 Task: Arrange a 45-minute appointment for discussing pricing plans.
Action: Mouse pressed left at (70, 142)
Screenshot: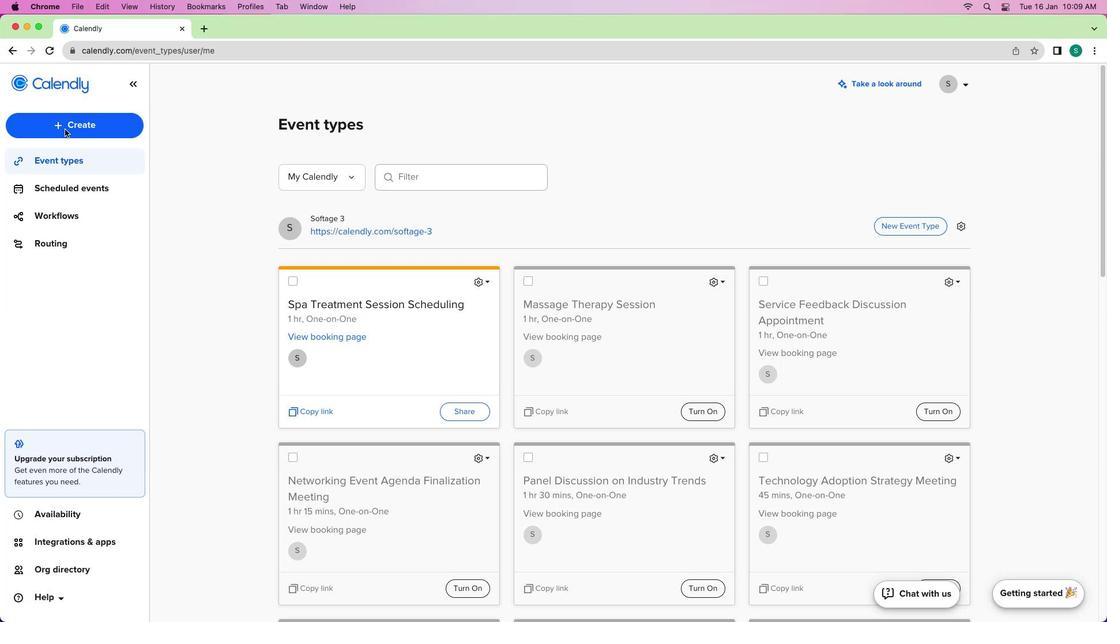 
Action: Mouse moved to (68, 142)
Screenshot: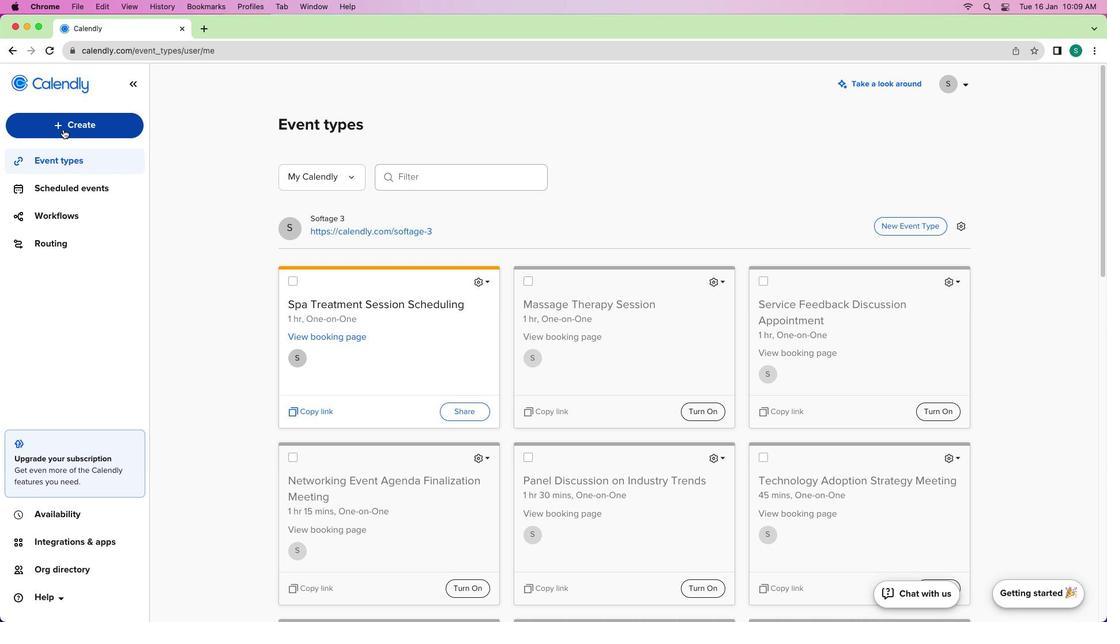 
Action: Mouse pressed left at (68, 142)
Screenshot: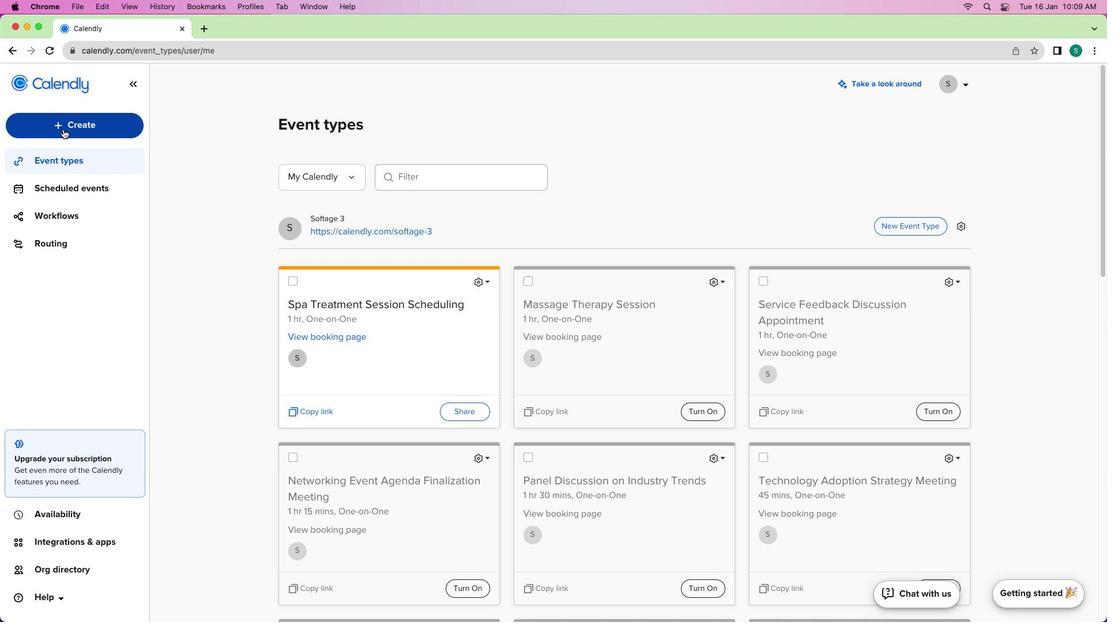 
Action: Mouse moved to (85, 175)
Screenshot: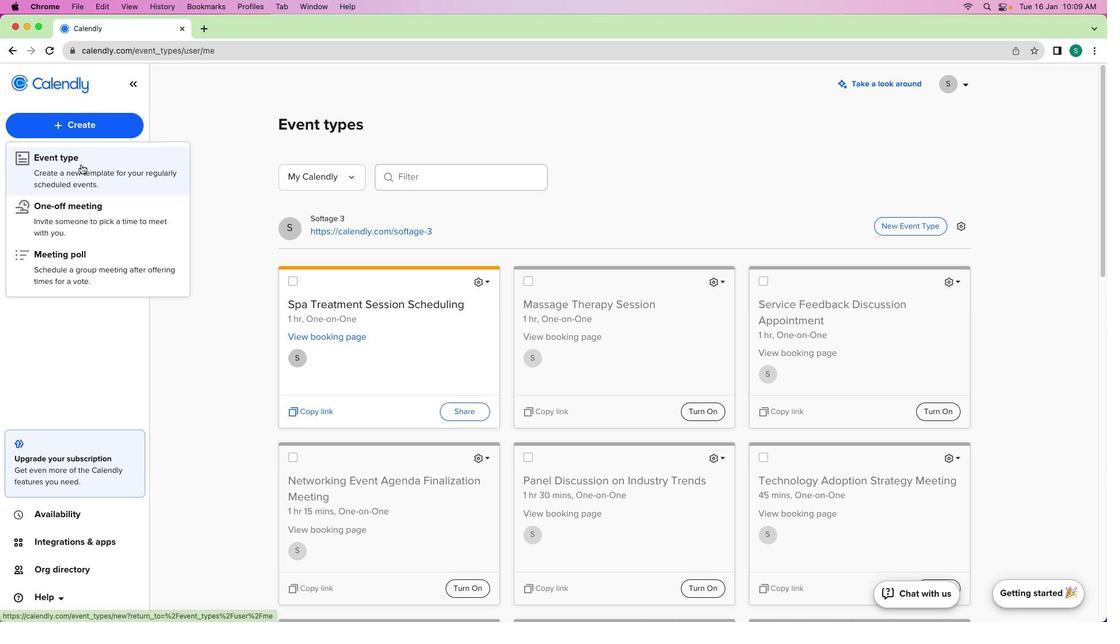 
Action: Mouse pressed left at (85, 175)
Screenshot: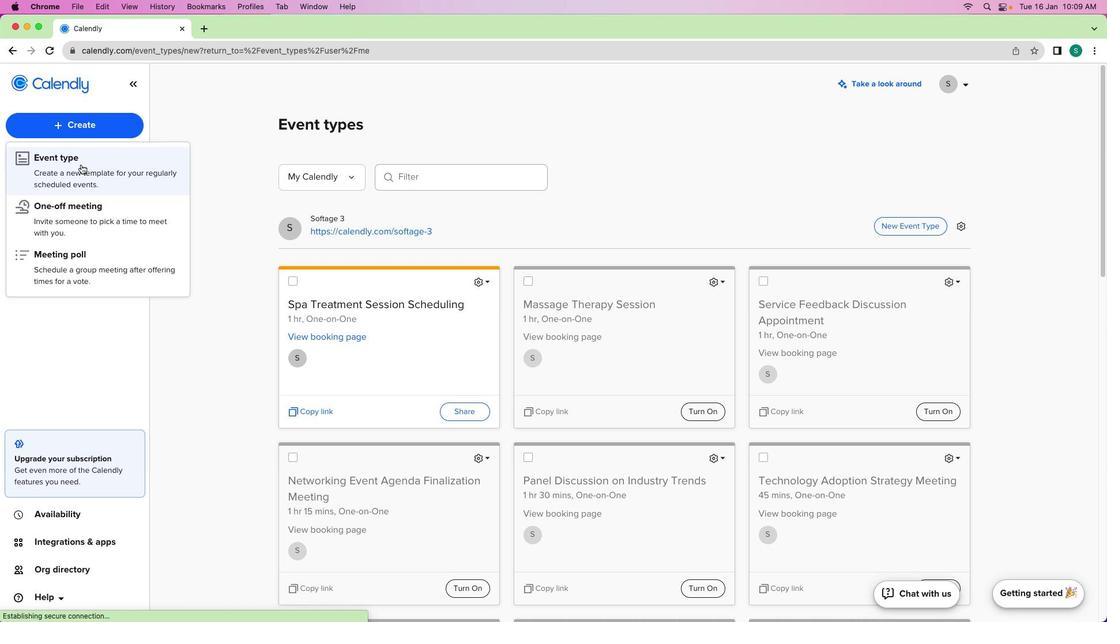 
Action: Mouse moved to (376, 243)
Screenshot: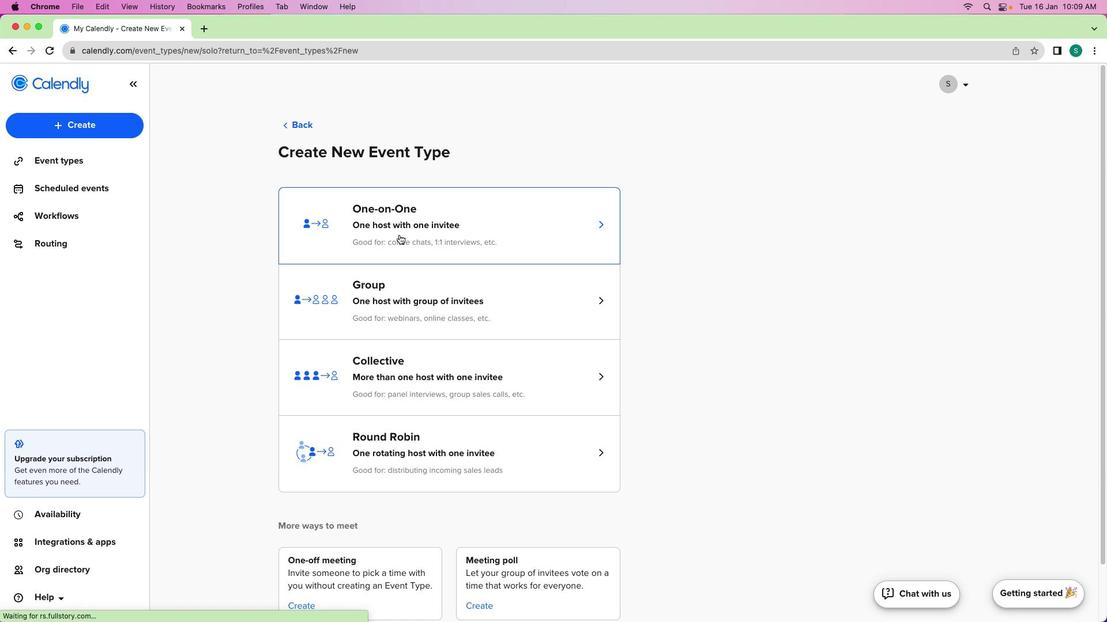 
Action: Mouse pressed left at (376, 243)
Screenshot: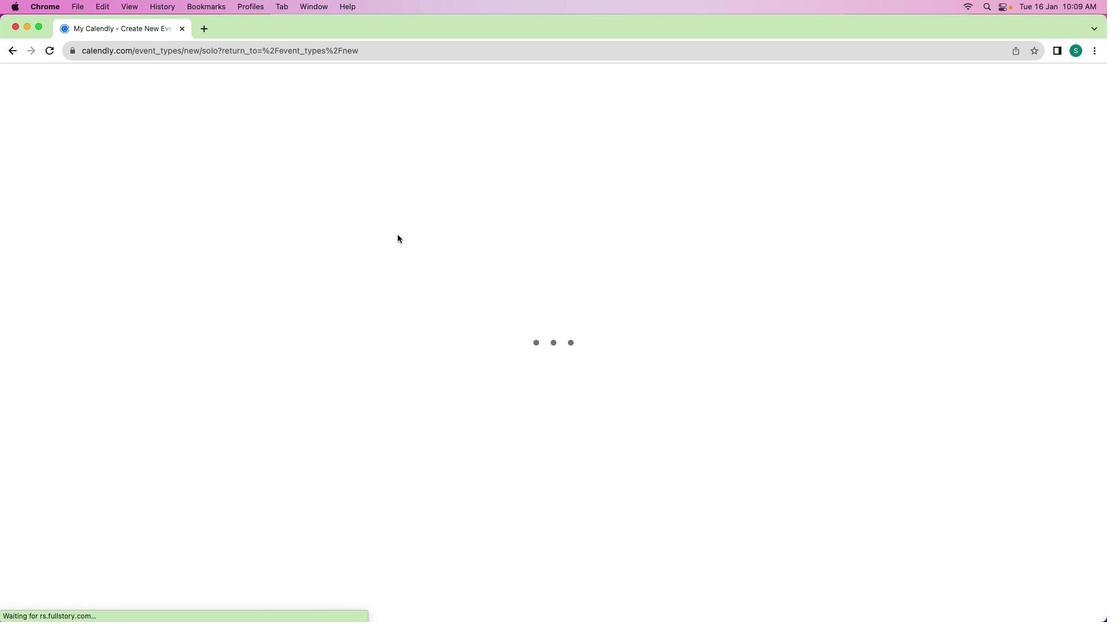 
Action: Mouse moved to (128, 187)
Screenshot: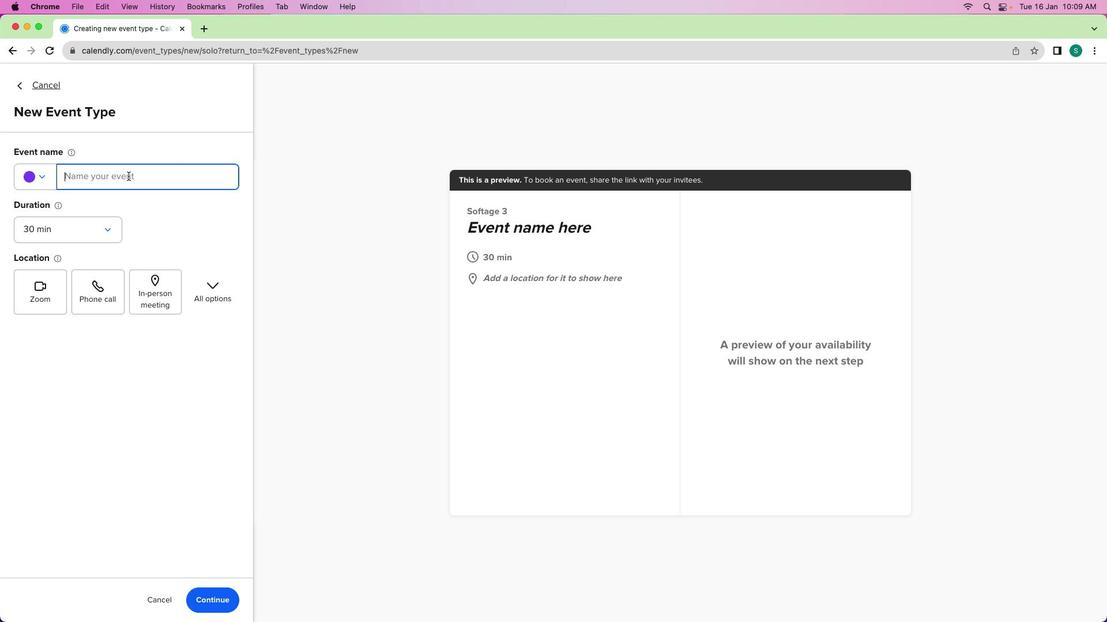 
Action: Mouse pressed left at (128, 187)
Screenshot: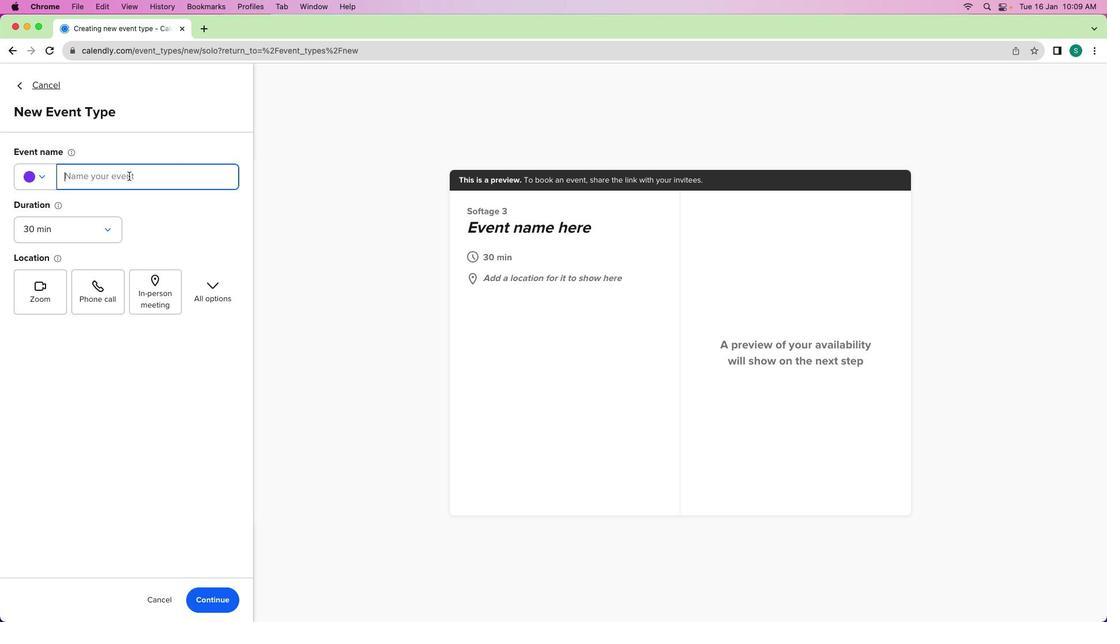 
Action: Mouse moved to (128, 186)
Screenshot: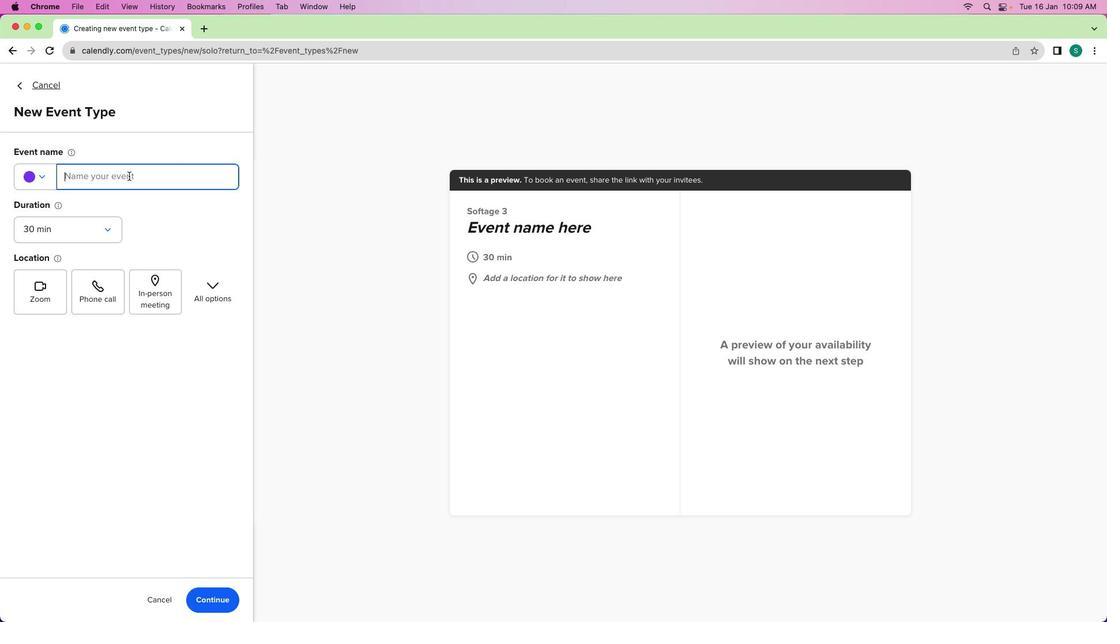 
Action: Key pressed Key.shift'P''r''i''c''i''n''g'Key.spaceKey.shift'P''l''a''n''s'Key.spaceKey.shift'D''i''s''v'Key.backspace'c''u''s''s''i''o''n'Key.spaceKey.shift'A''p''p''o''i''n''t''m''e''n''t'Key.spaceKey.shift'S''c''h''e''d''u''l''i''n''g'
Screenshot: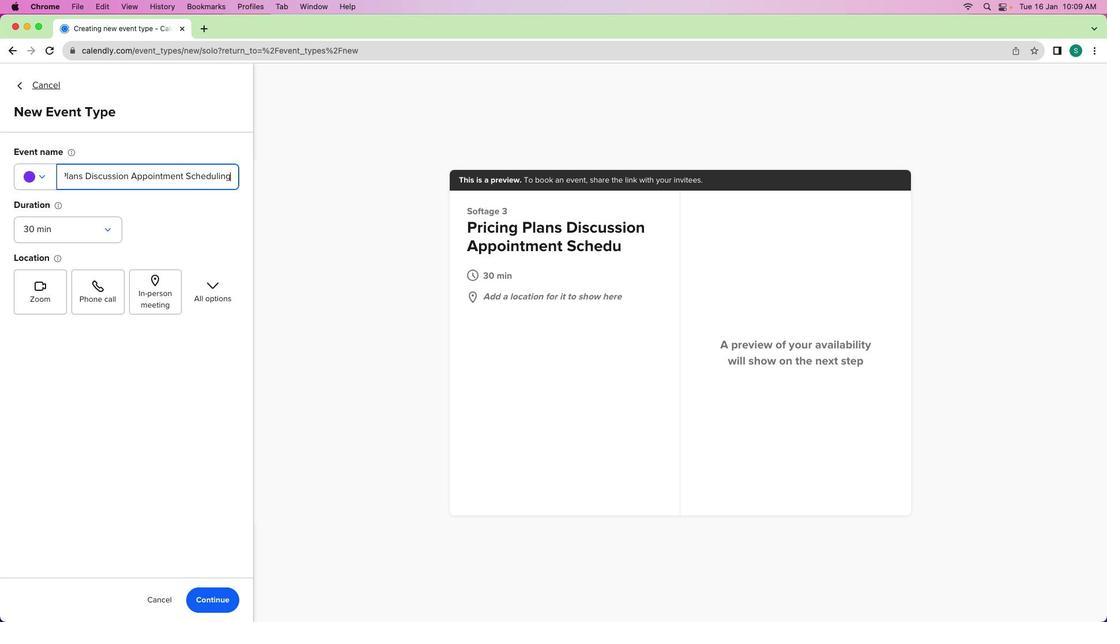 
Action: Mouse moved to (49, 189)
Screenshot: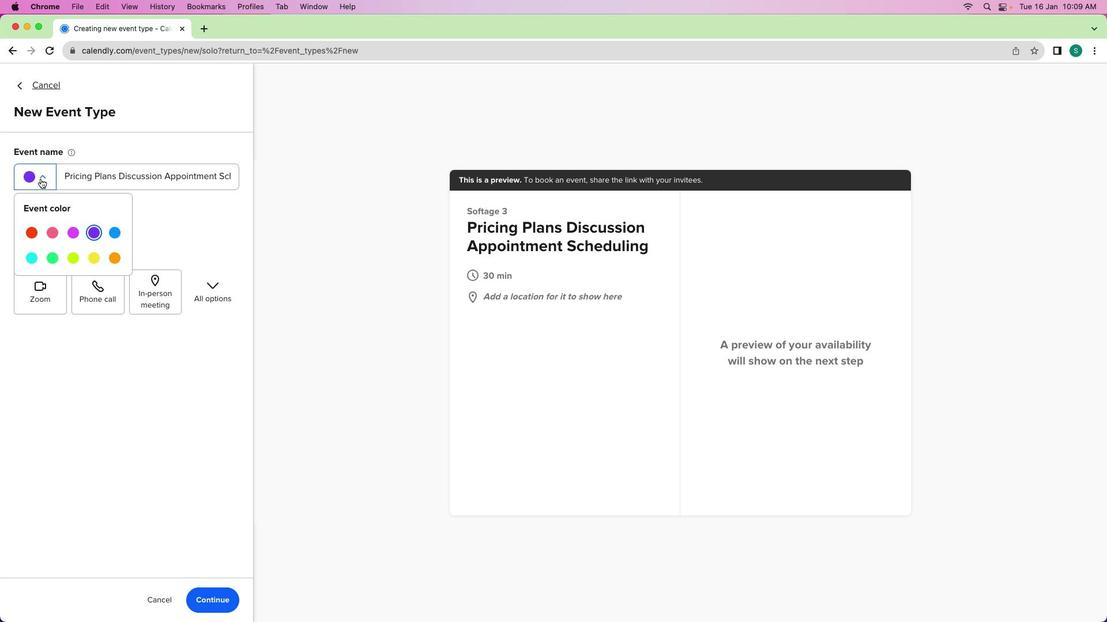 
Action: Mouse pressed left at (49, 189)
Screenshot: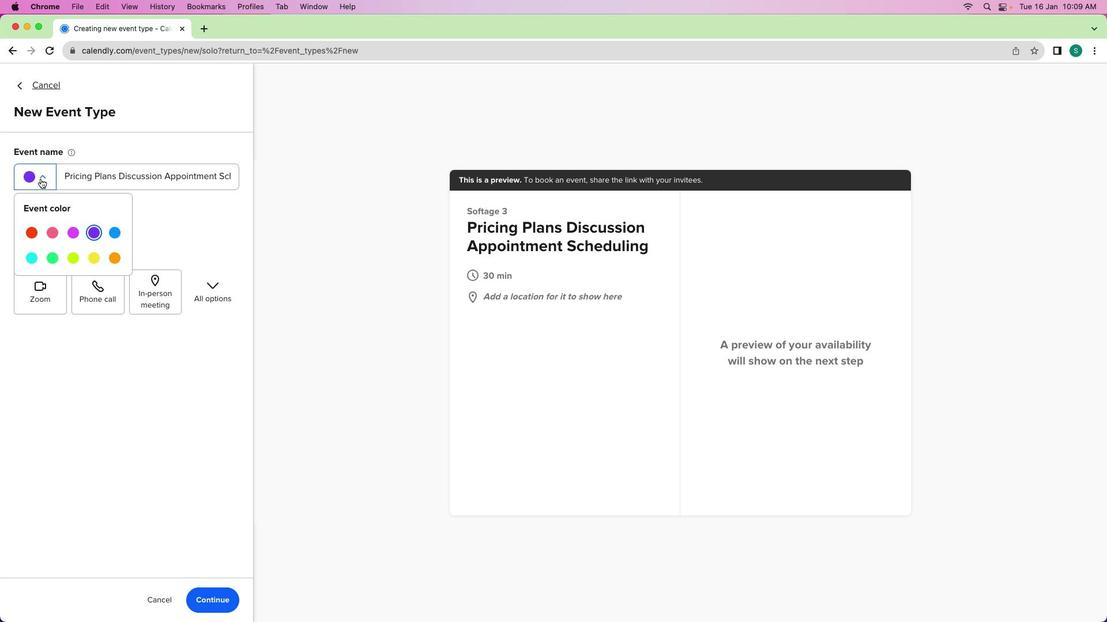 
Action: Mouse moved to (119, 269)
Screenshot: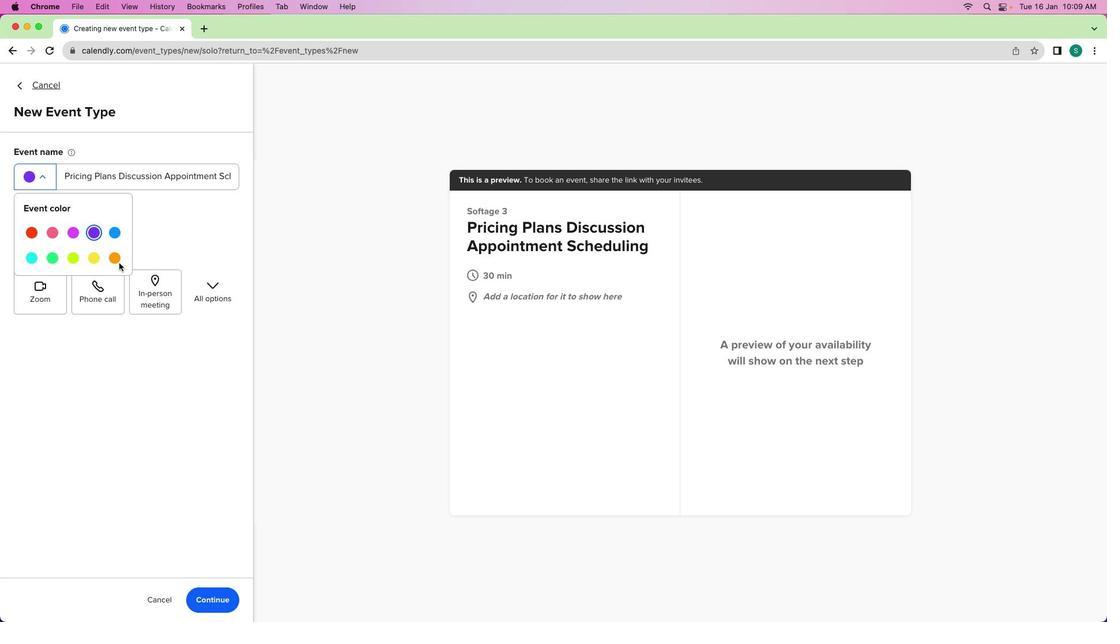
Action: Mouse pressed left at (119, 269)
Screenshot: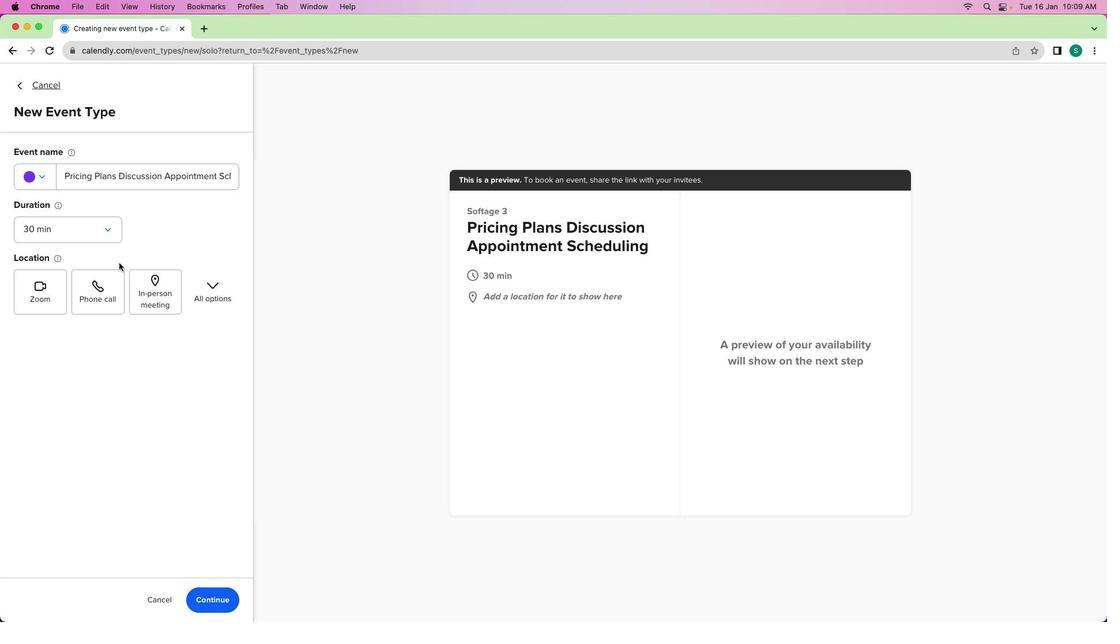 
Action: Mouse moved to (55, 192)
Screenshot: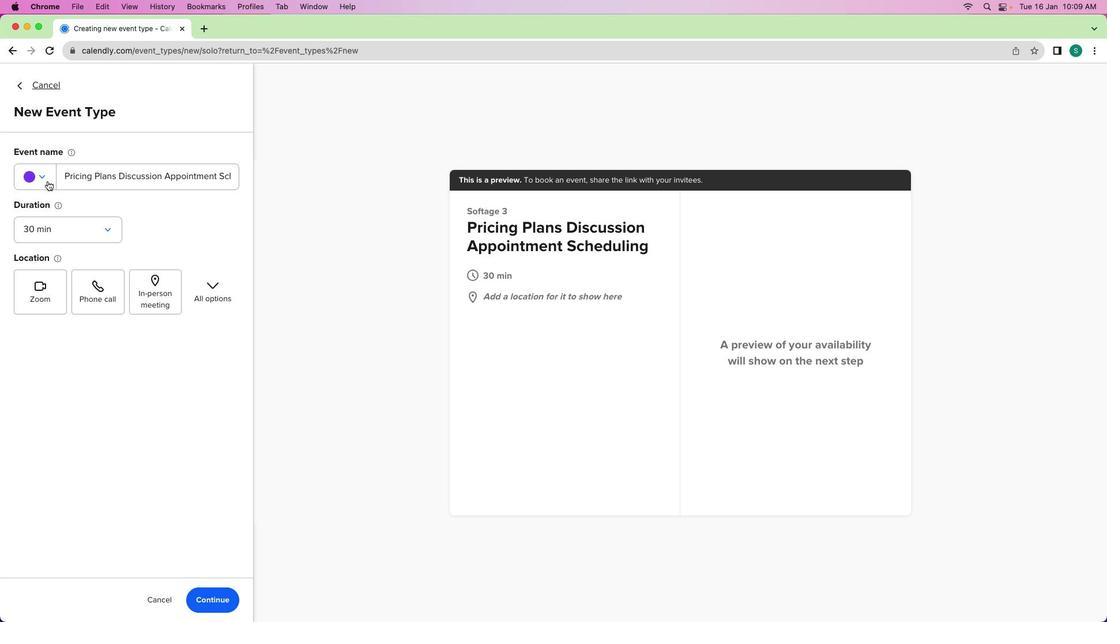
Action: Mouse pressed left at (55, 192)
Screenshot: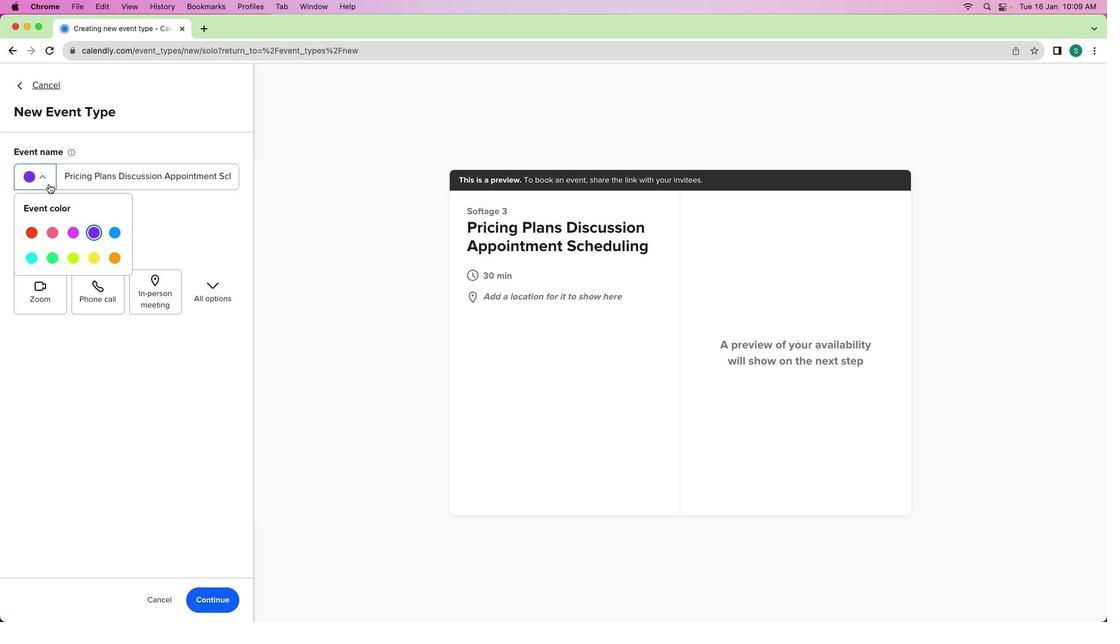 
Action: Mouse moved to (115, 265)
Screenshot: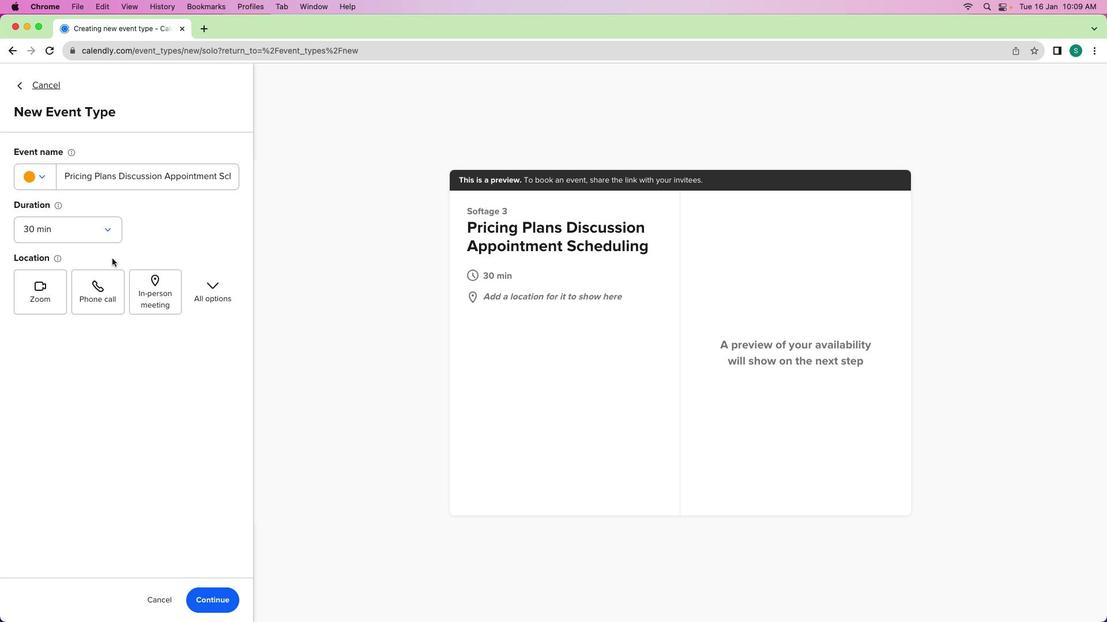 
Action: Mouse pressed left at (115, 265)
Screenshot: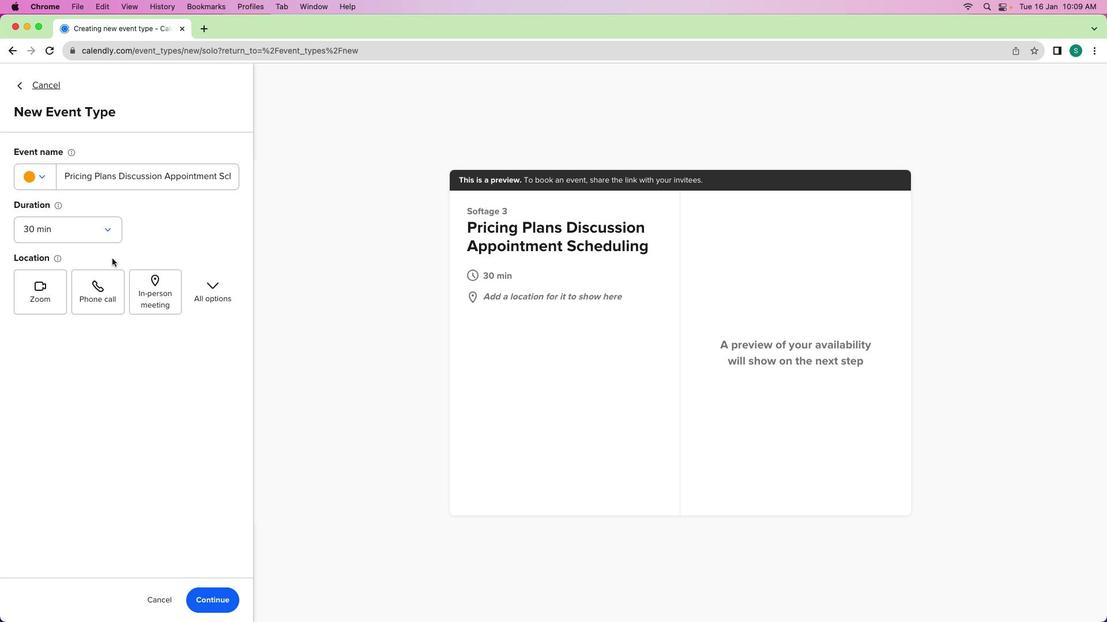 
Action: Mouse moved to (69, 237)
Screenshot: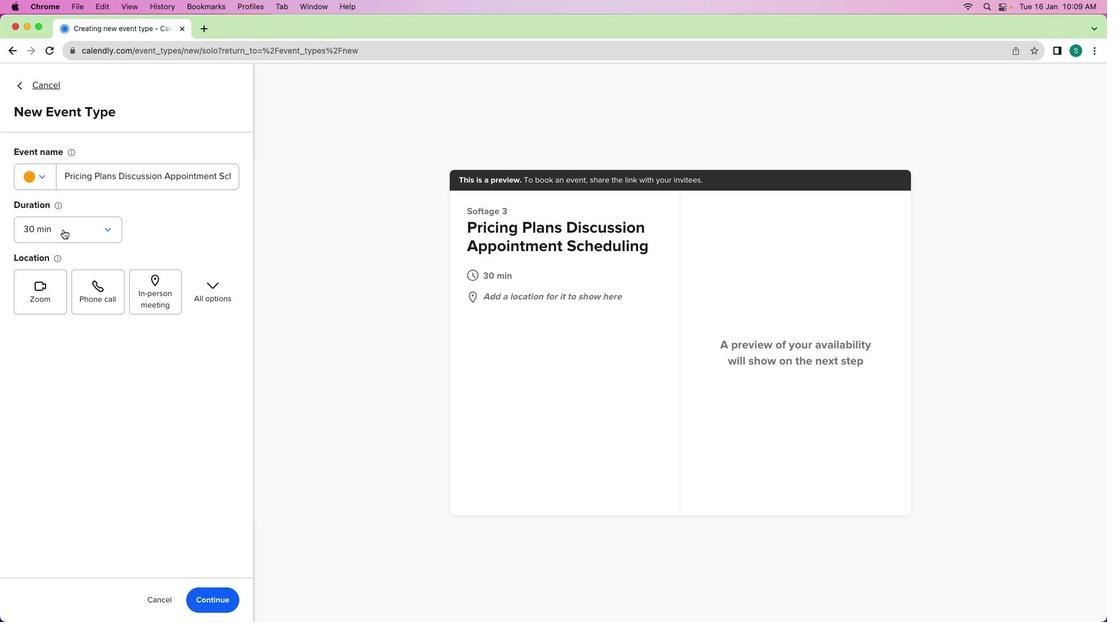 
Action: Mouse pressed left at (69, 237)
Screenshot: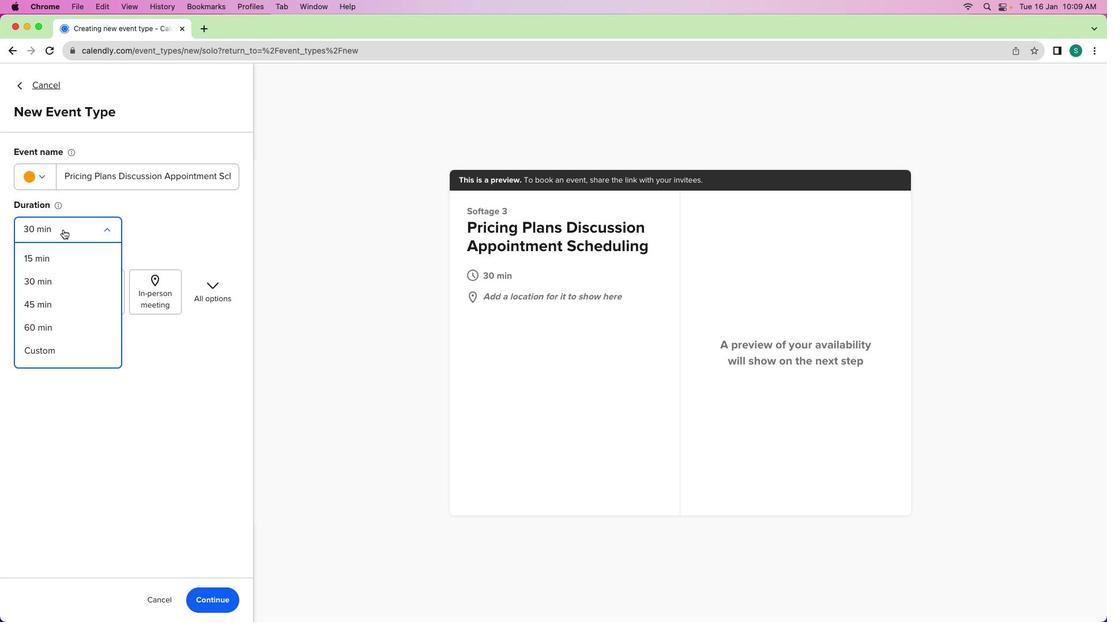 
Action: Mouse moved to (55, 310)
Screenshot: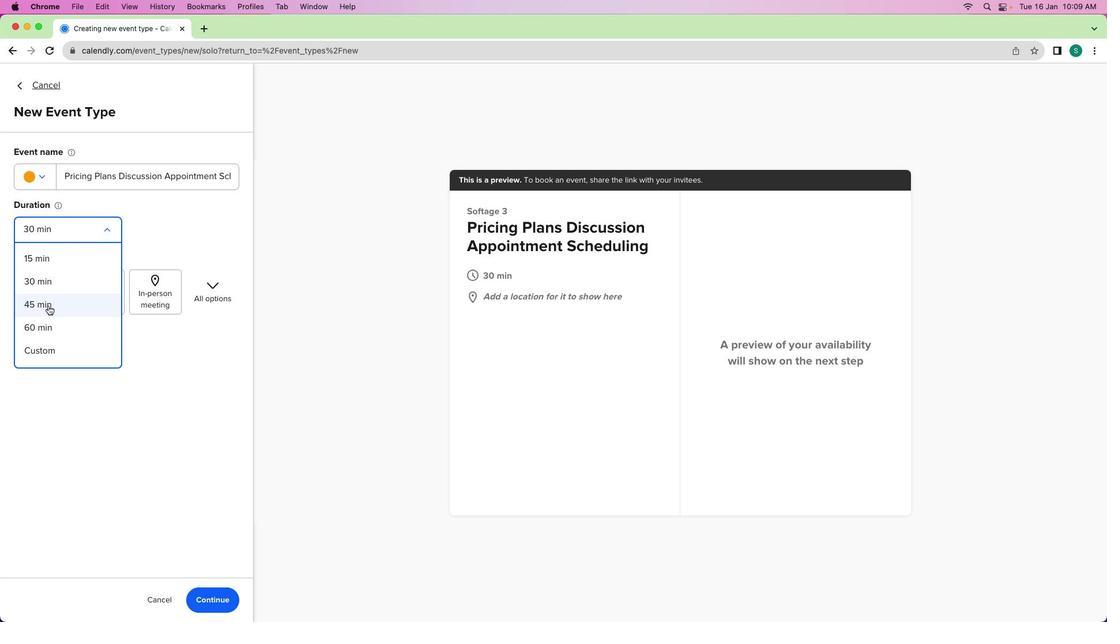 
Action: Mouse pressed left at (55, 310)
Screenshot: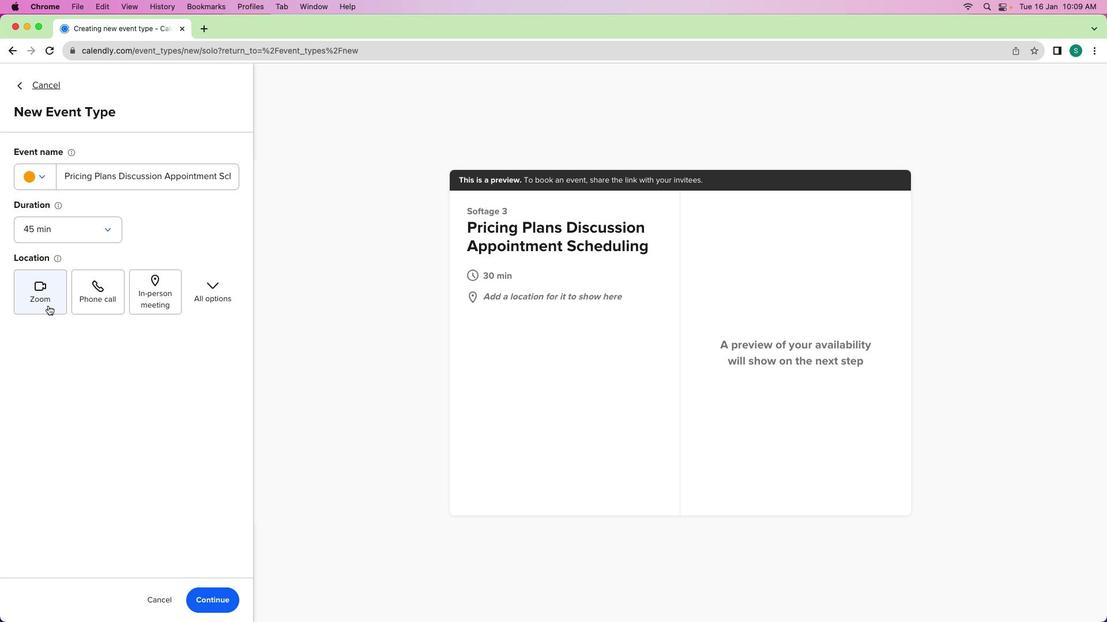 
Action: Mouse moved to (49, 291)
Screenshot: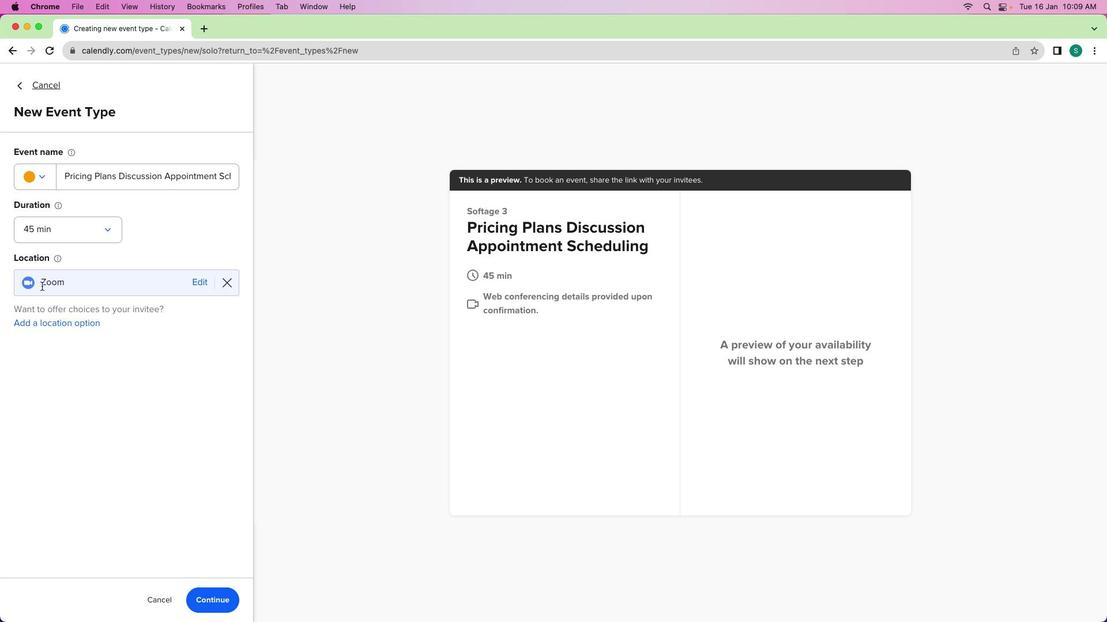 
Action: Mouse pressed left at (49, 291)
Screenshot: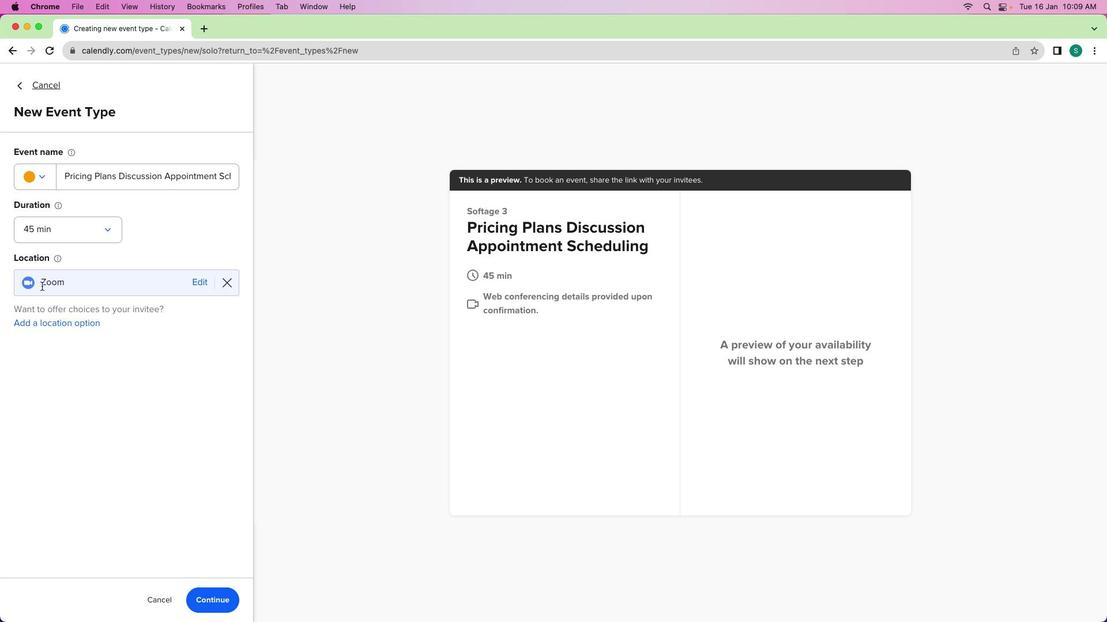
Action: Mouse moved to (205, 591)
Screenshot: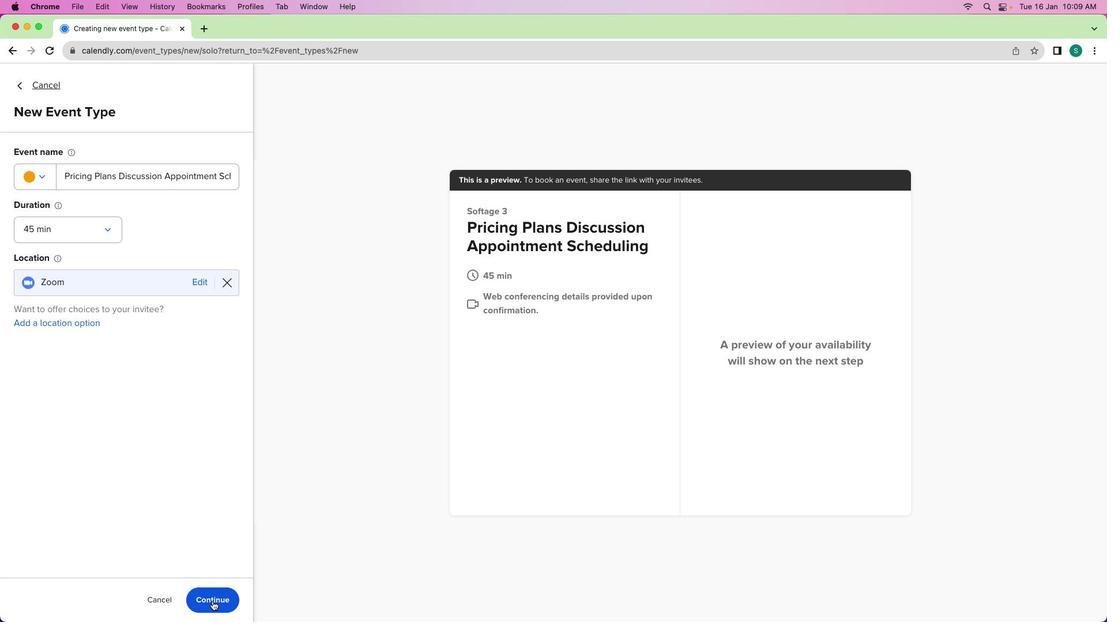 
Action: Mouse pressed left at (205, 591)
Screenshot: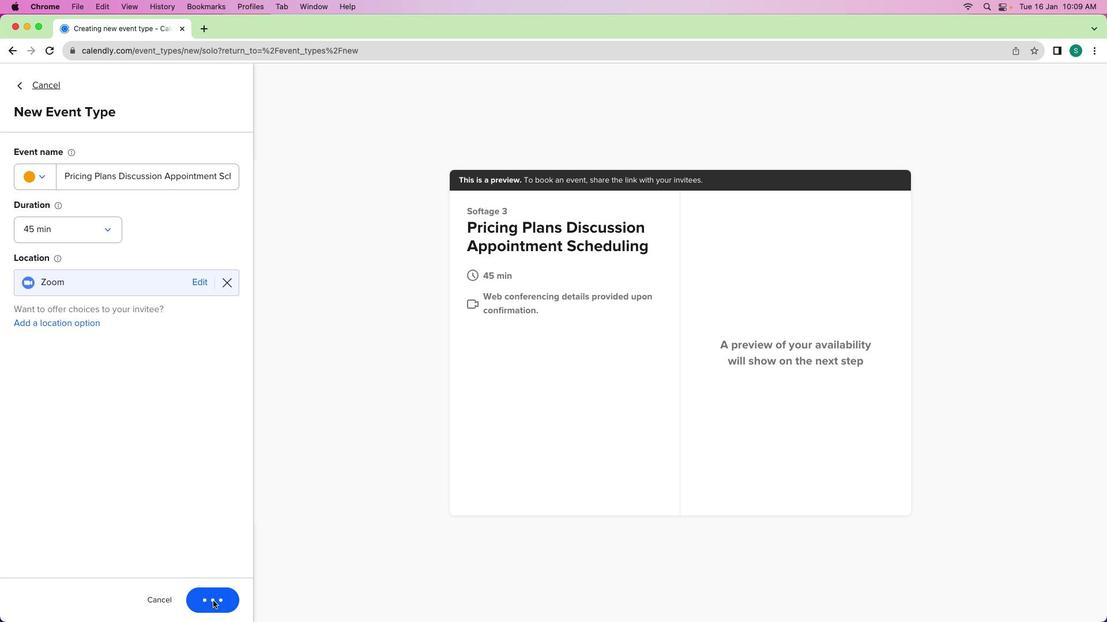 
Action: Mouse moved to (216, 214)
Screenshot: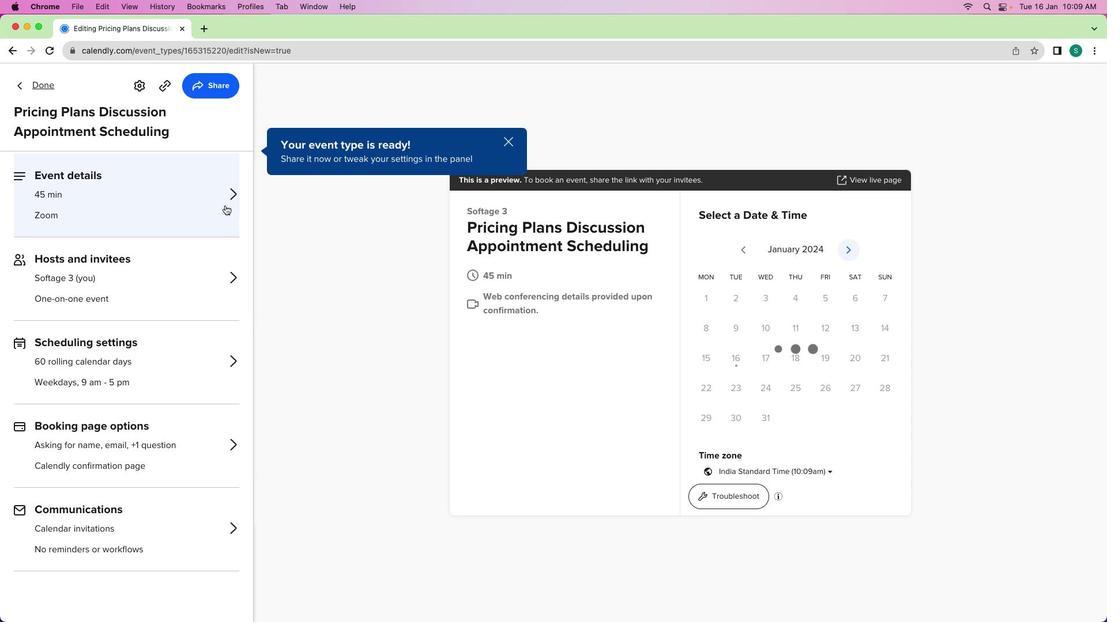 
Action: Mouse pressed left at (216, 214)
Screenshot: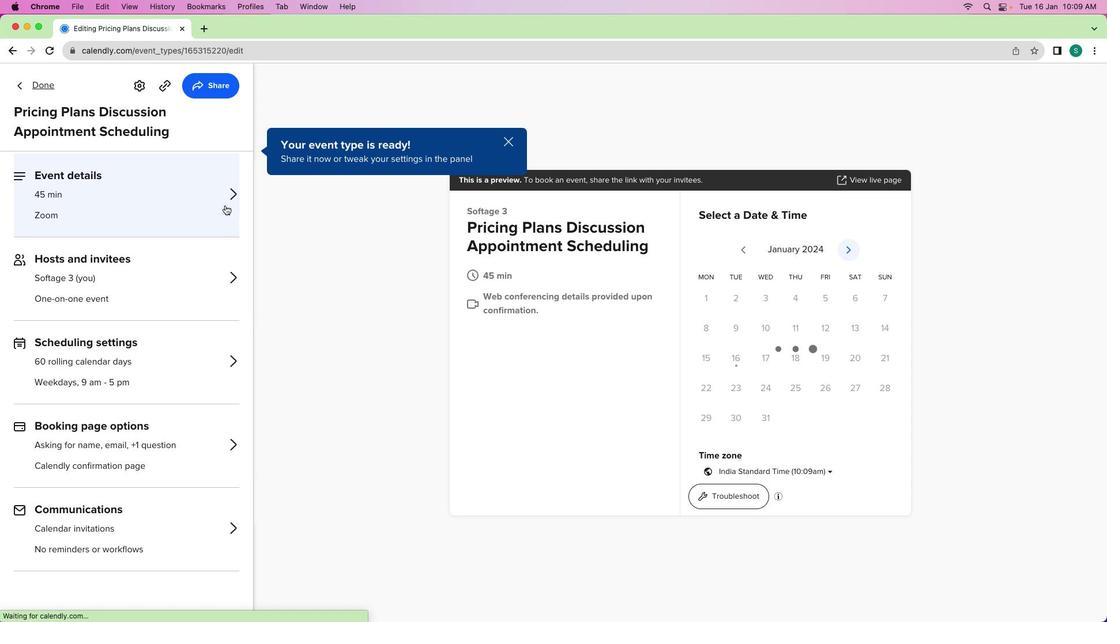 
Action: Mouse moved to (148, 407)
Screenshot: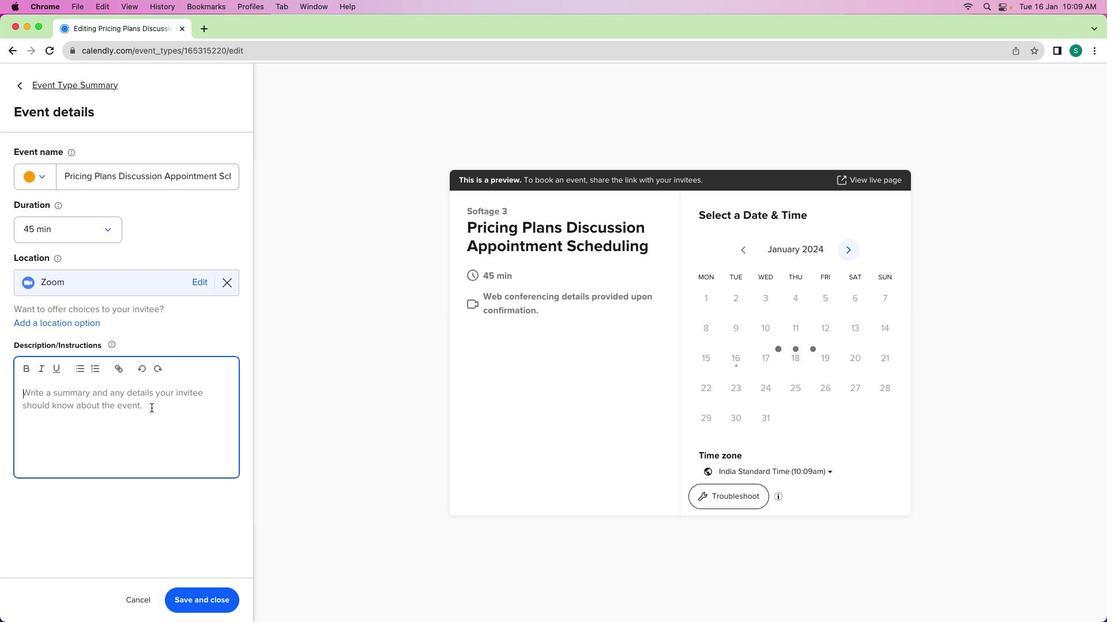 
Action: Mouse pressed left at (148, 407)
Screenshot: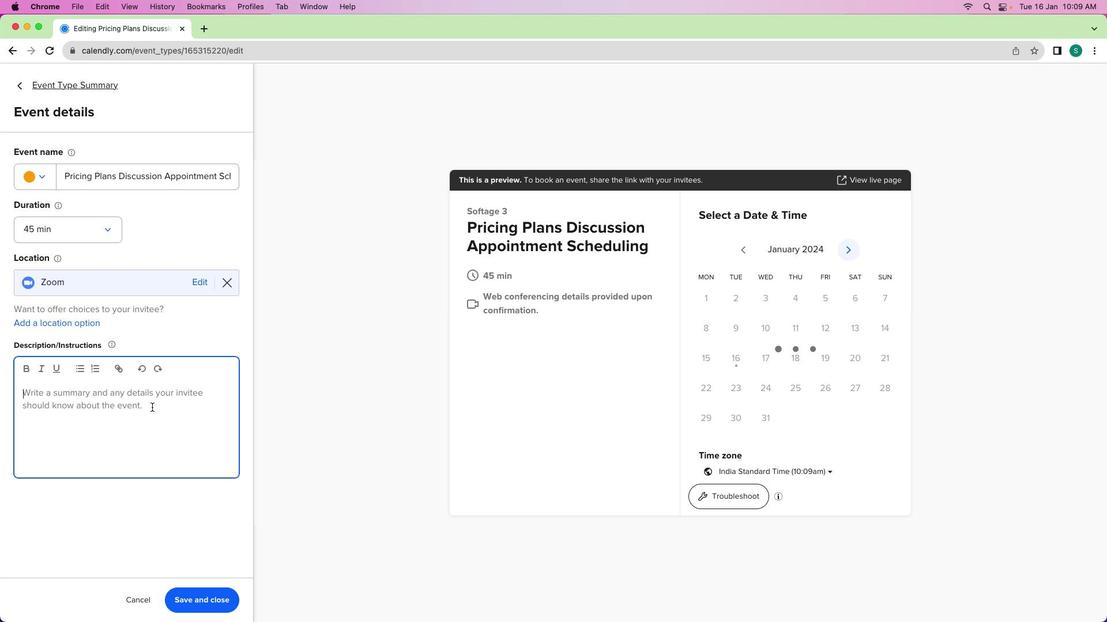 
Action: Mouse moved to (158, 401)
Screenshot: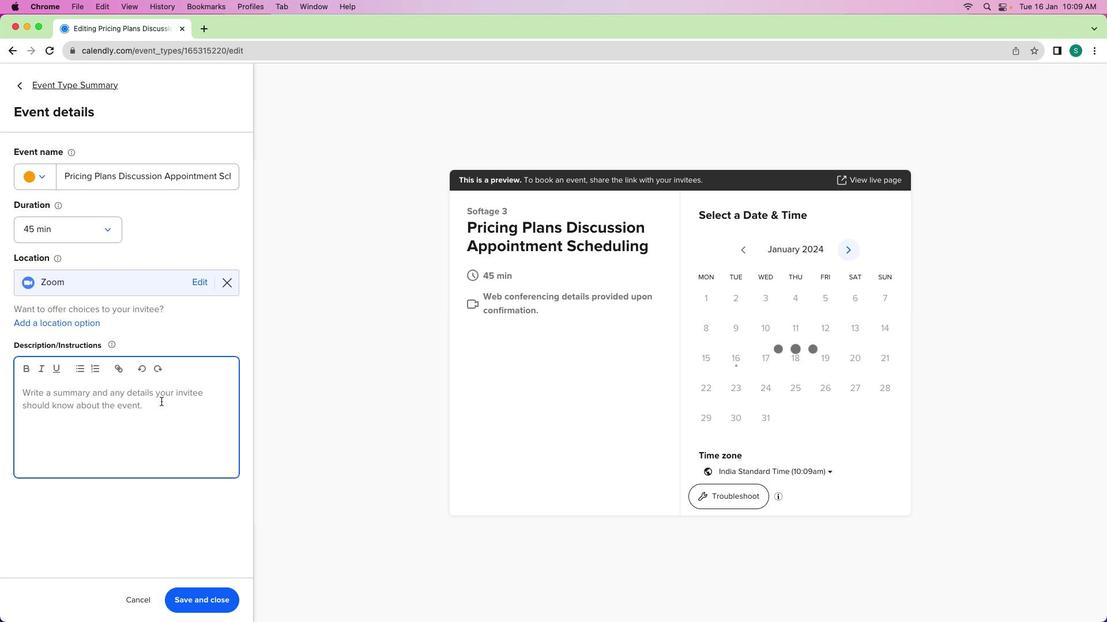 
Action: Key pressed Key.shift'H''e''e''l'Key.backspaceKey.backspace'l''l''o'Key.spaceKey.shift'C''l''a''r''k'','Key.enterKey.shift'I'"'"'v''e'Key.space'a''r''r''a''n''g''e''d'Key.space'a'Key.space'4''5''-''m''i''n''u''t''e'Key.space'a''p''p''o''i''n''t''m''e''n''t'Key.space't''o'Key.space's'Key.backspace'd''i''s''c''u''s''s'Key.space'p''r''i''c''i''n''g'Key.space'p''l''a''n''s'Key.space't''a''i''l''o''r''e''d'Key.space't''o'Key.space'y''o''u''r'Key.space'n''e''e''d''d''s'Key.backspaceKey.backspace's''.'Key.spaceKey.shift'L''e''t'"'"'s'Key.space'g''o'Key.space'o''v''e''r'Key.space'o''p''t''i''o''n''s'','Key.space'c''l''a''r''i''f''y'Key.space'a''n''y'Key.space'q''u''e''s''t''i''o''n''s'Key.space'y''o''u'Key.space'm''a''y'Key.space'h''a''v''e'','Key.space'a''n''d'Key.space'f''i''n''d'Key.space't''h''e'Key.space'p''e''r''f''e''c''t'Key.space'p''l''a''n'Key.space'f''o''r'Key.space'u'Key.backspace'y''o''u''.'Key.enterKey.shift'L''o''o''k''i''n''g'Key.space'f''o''r''w'Key.backspace'w''a''e'Key.backspace'r''d'Key.space't''o'Key.space'o''u''r'Key.space'd''i''s''c''u''s''s''i''o''n'Key.space'o''n'Key.space'p''r''o''c'Key.backspaceKey.backspace'i''c''i''n''g'Key.space'p''l''a''n''s'Key.shift_r'!'Key.enterKey.shift'B''e''s''t'Key.space'r''e''g''a''r''d''s'','Key.enterKey.shift'S''o''f''t'Key.shift'A''g''e'
Screenshot: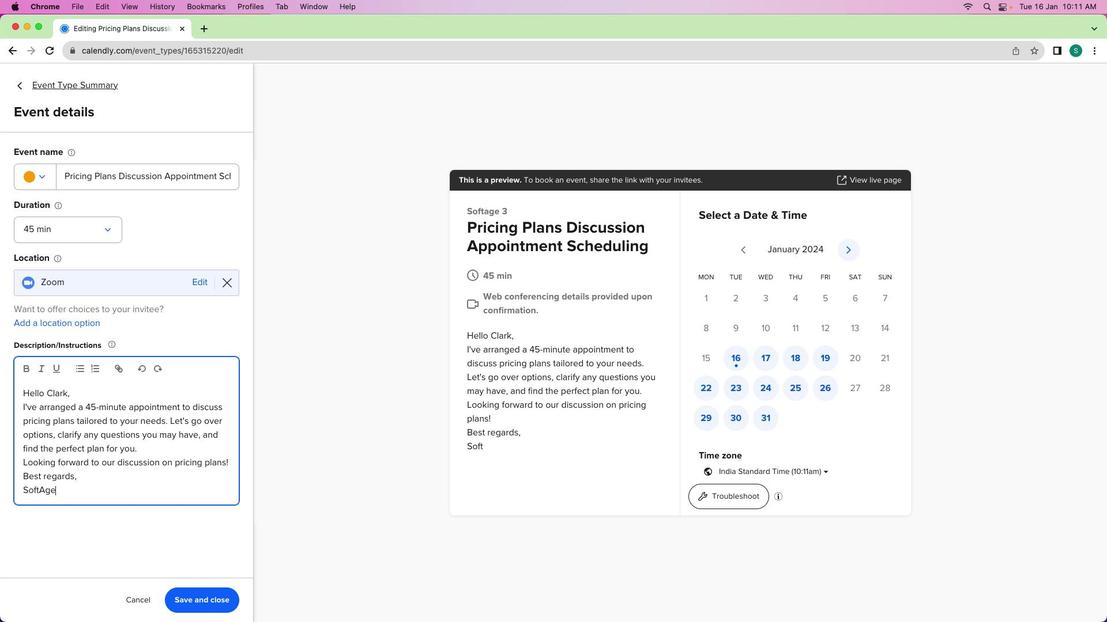 
Action: Mouse moved to (202, 589)
Screenshot: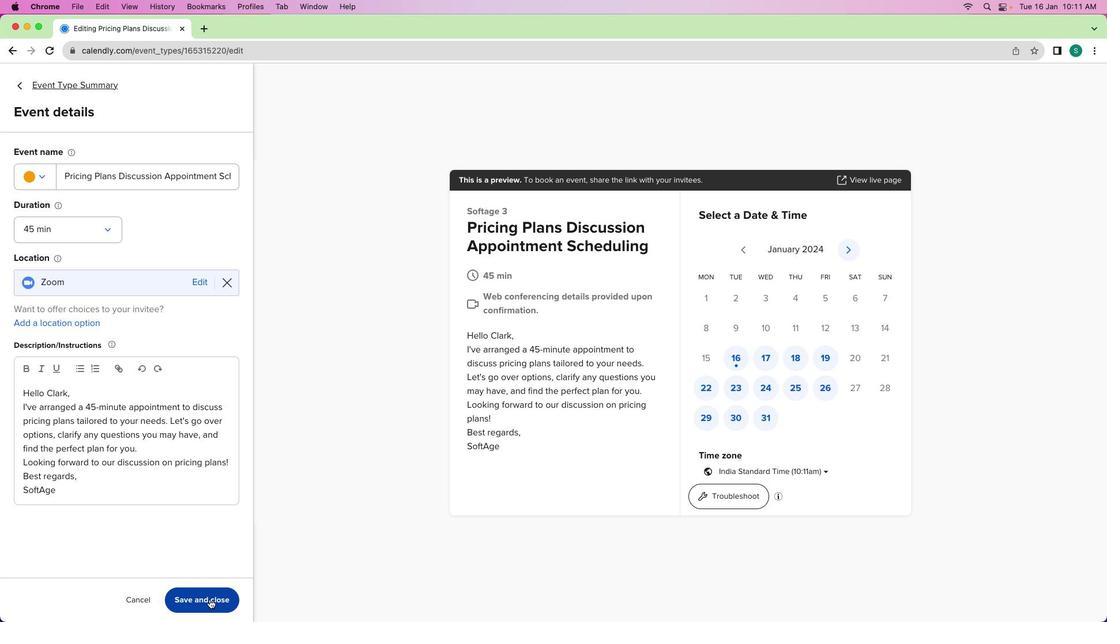 
Action: Mouse pressed left at (202, 589)
Screenshot: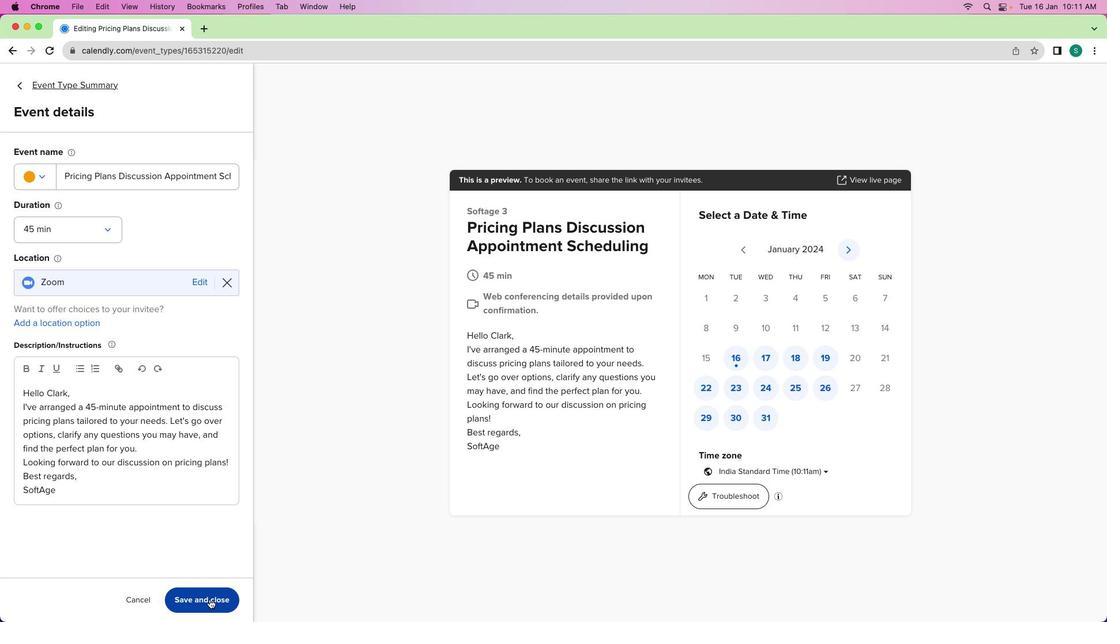 
Action: Mouse moved to (64, 371)
Screenshot: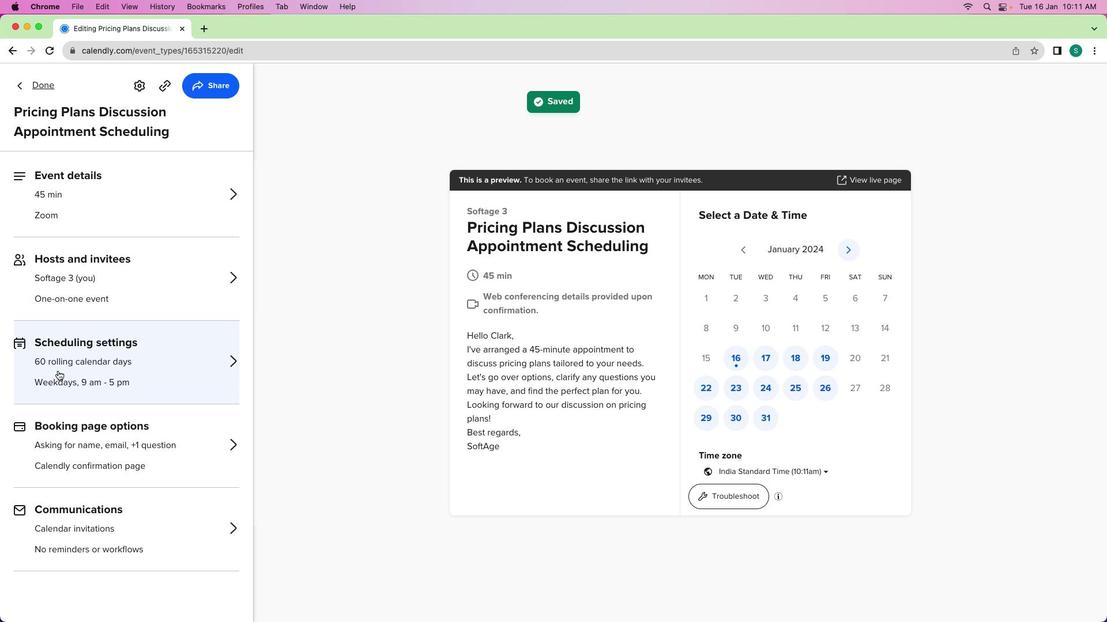 
Action: Mouse pressed left at (64, 371)
Screenshot: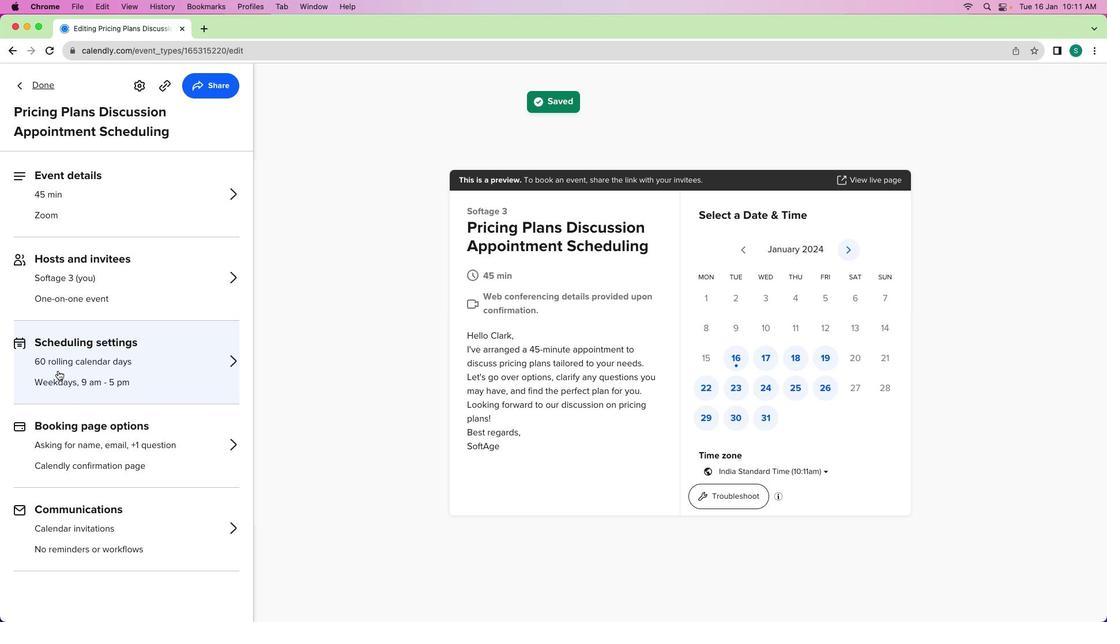 
Action: Mouse moved to (197, 430)
Screenshot: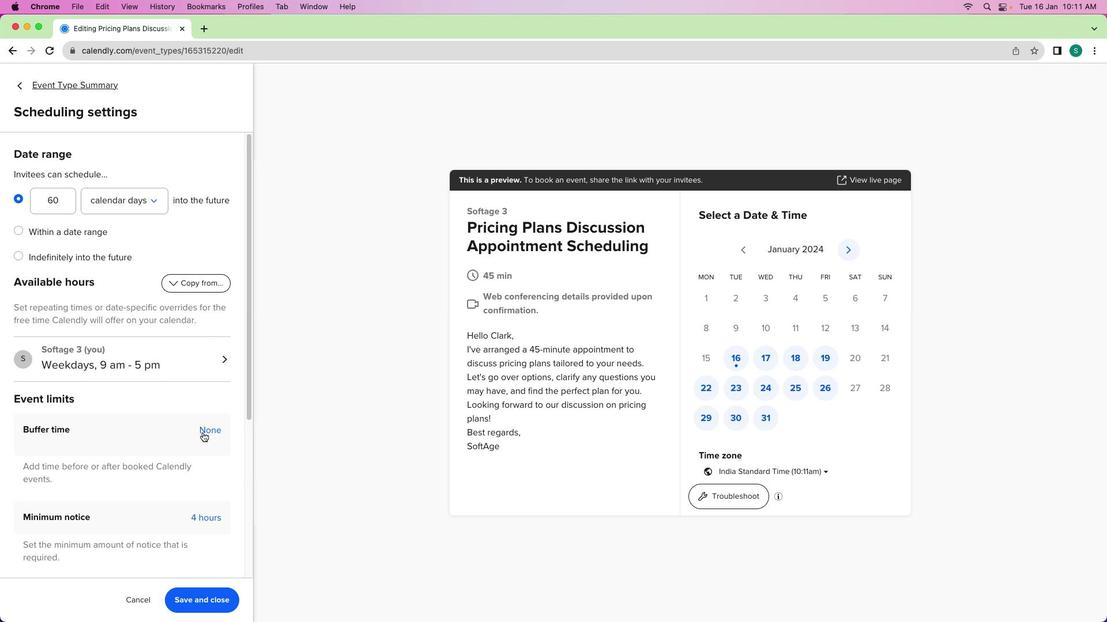 
Action: Mouse pressed left at (197, 430)
Screenshot: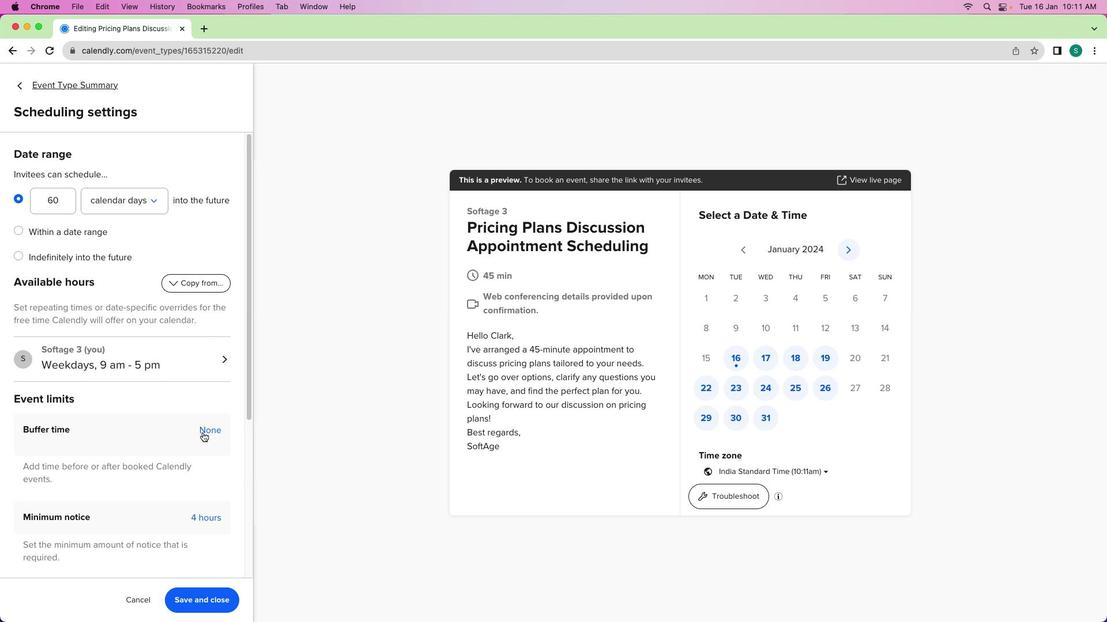 
Action: Mouse moved to (184, 452)
Screenshot: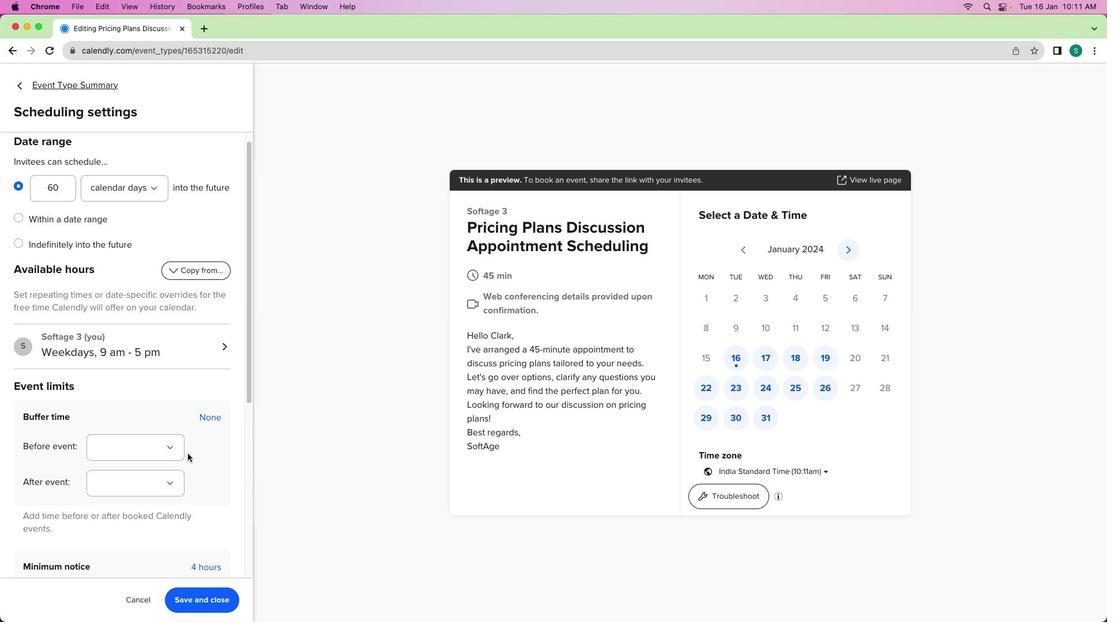 
Action: Mouse scrolled (184, 452) with delta (11, 19)
Screenshot: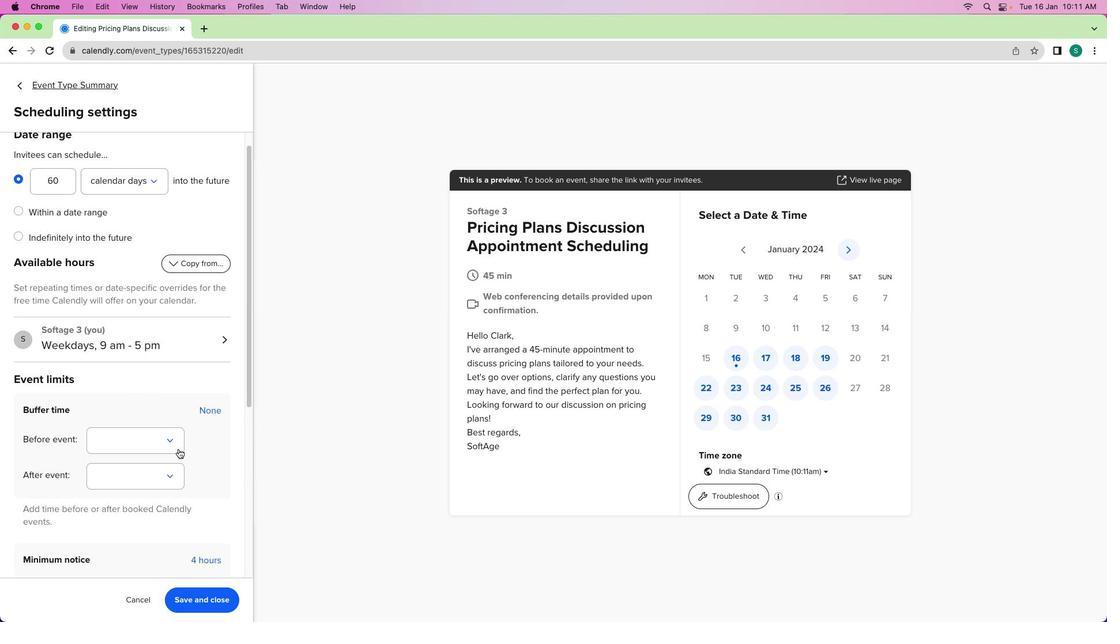 
Action: Mouse moved to (183, 452)
Screenshot: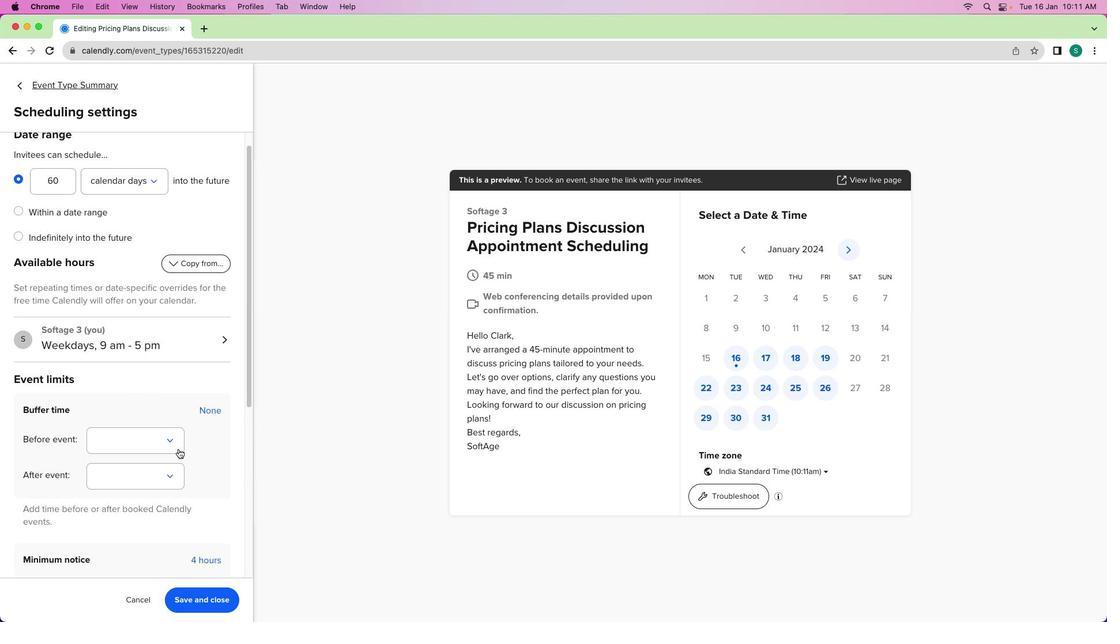 
Action: Mouse scrolled (183, 452) with delta (11, 19)
Screenshot: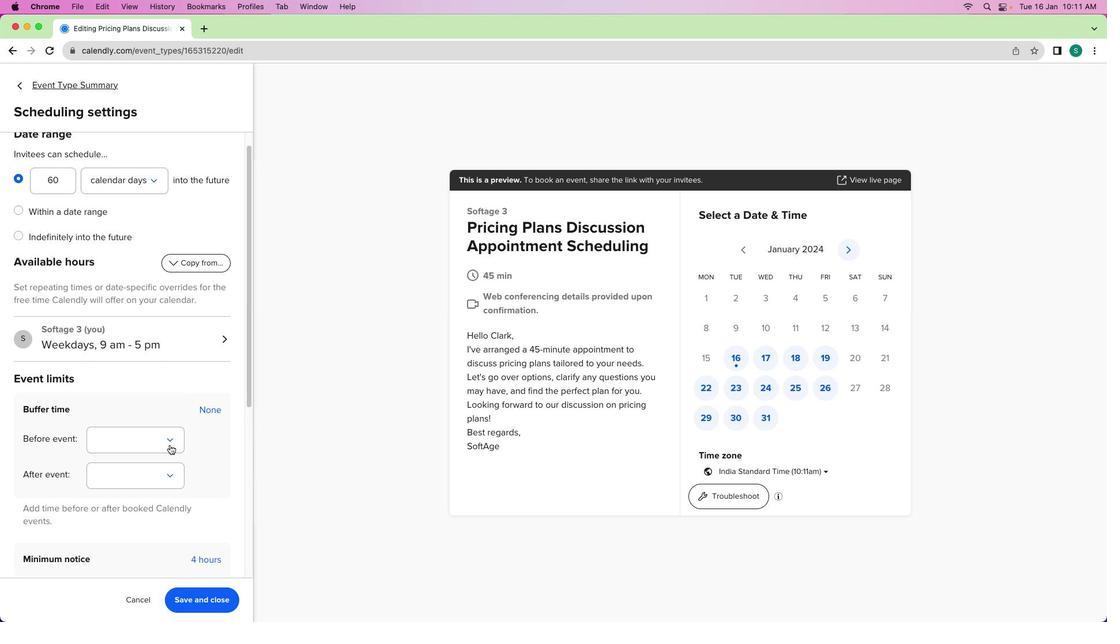 
Action: Mouse moved to (157, 437)
Screenshot: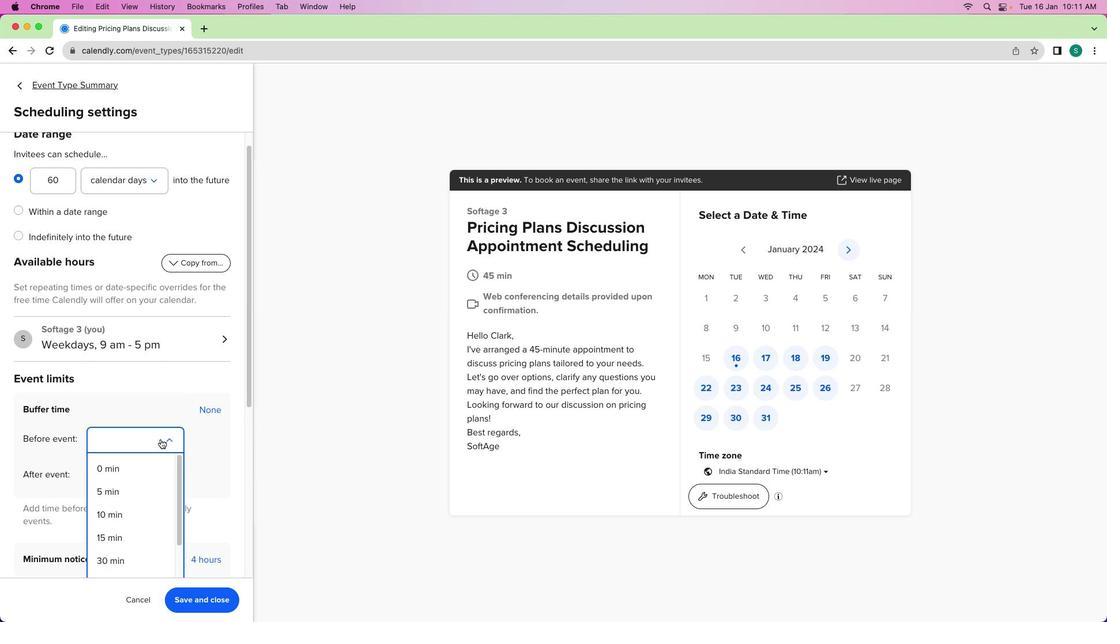 
Action: Mouse pressed left at (157, 437)
Screenshot: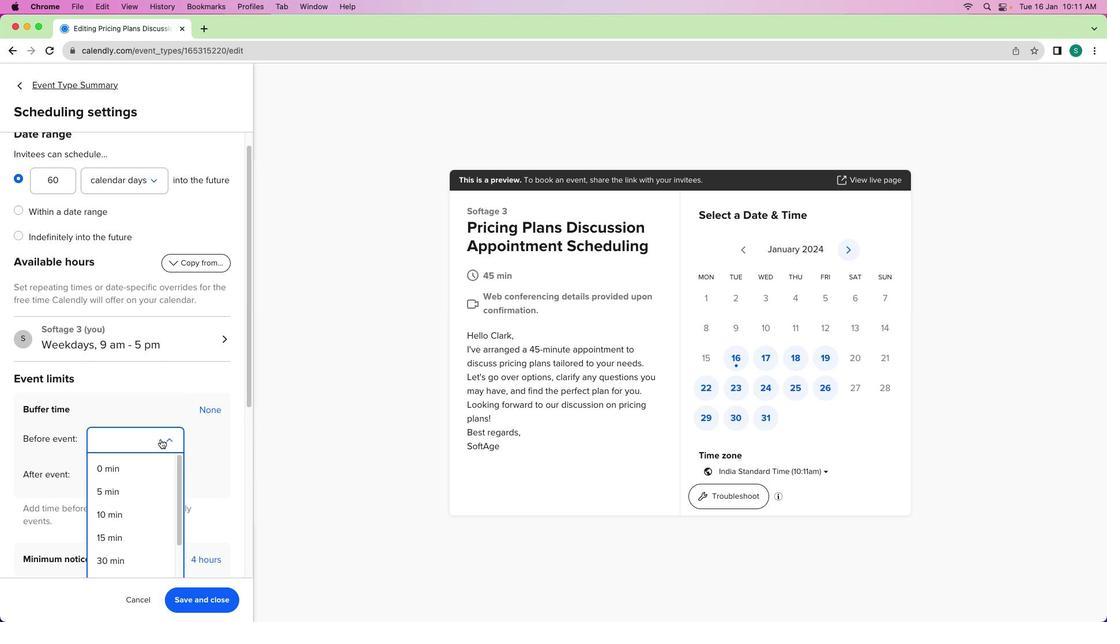 
Action: Mouse moved to (157, 437)
Screenshot: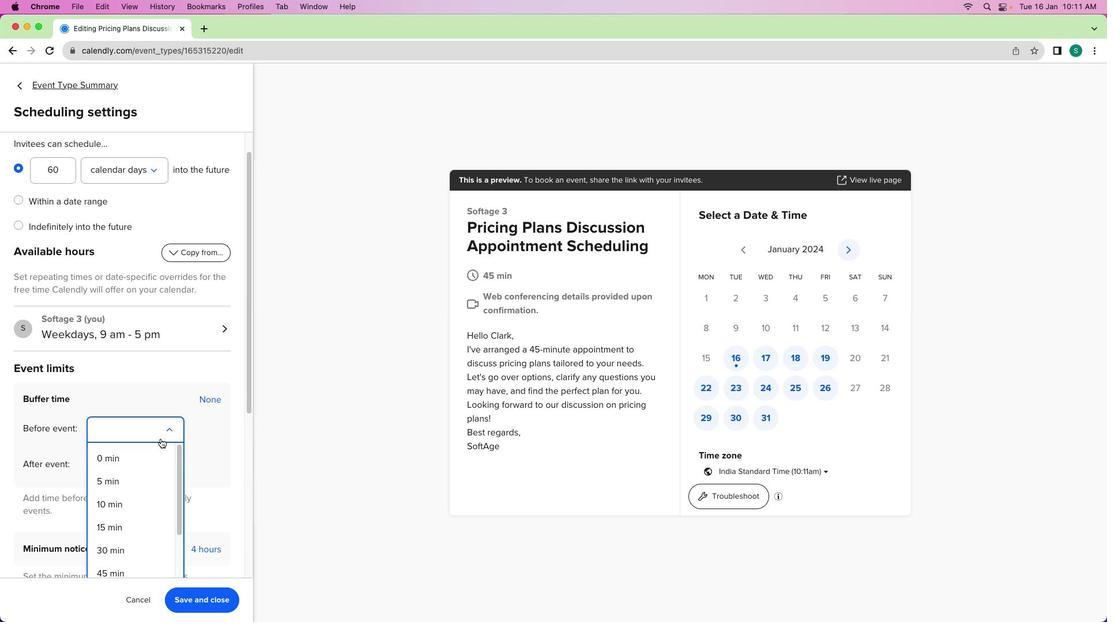 
Action: Mouse scrolled (157, 437) with delta (11, 19)
Screenshot: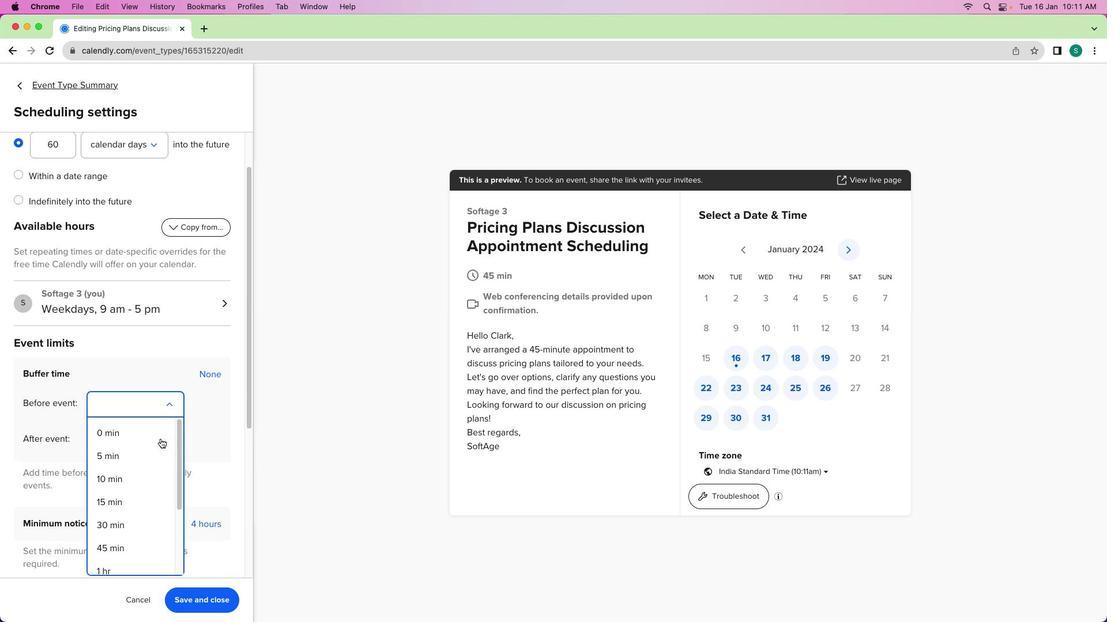 
Action: Mouse scrolled (157, 437) with delta (11, 19)
Screenshot: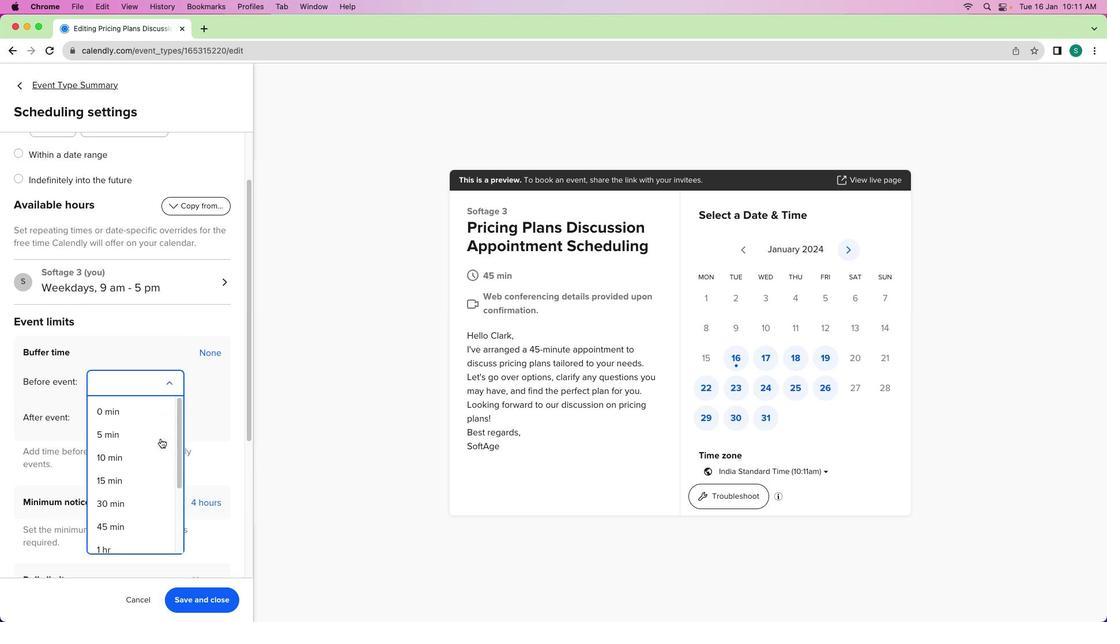 
Action: Mouse scrolled (157, 437) with delta (11, 18)
Screenshot: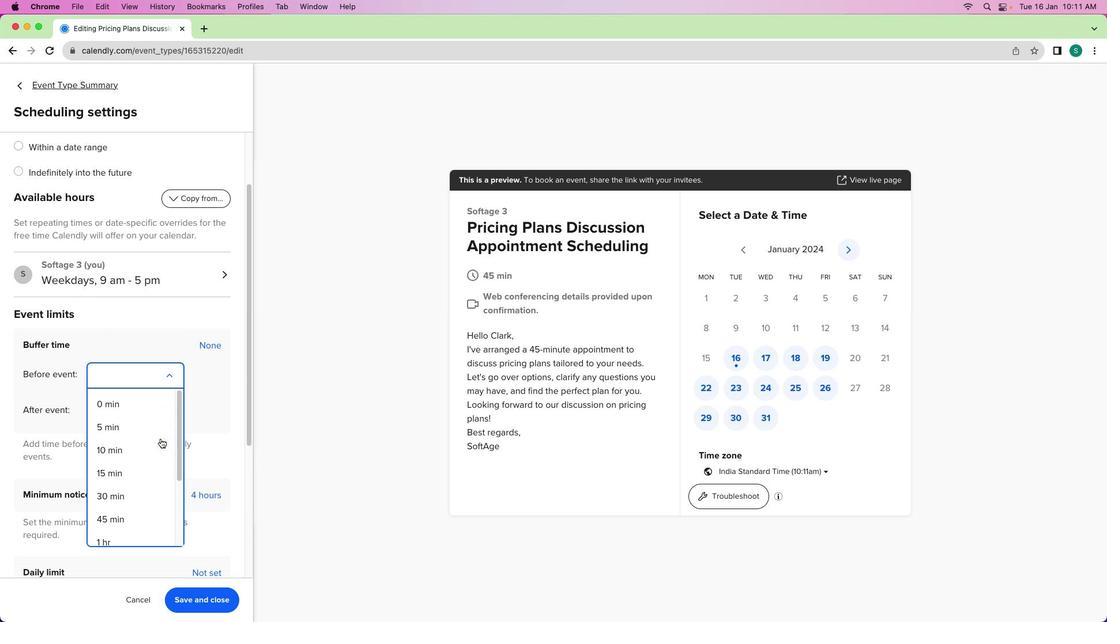 
Action: Mouse moved to (128, 480)
Screenshot: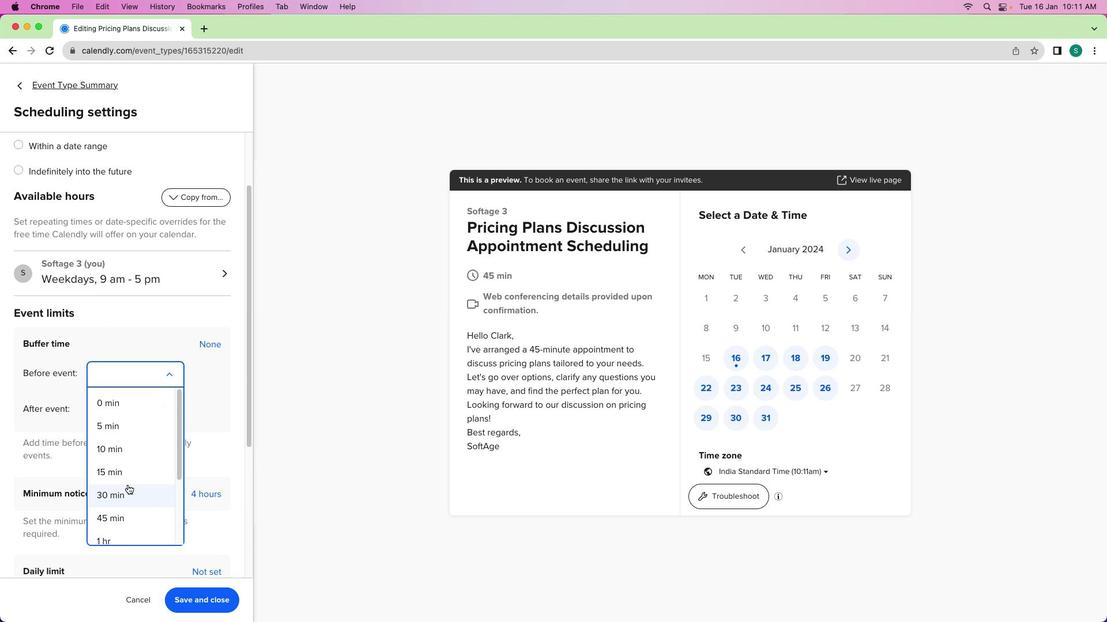 
Action: Mouse pressed left at (128, 480)
Screenshot: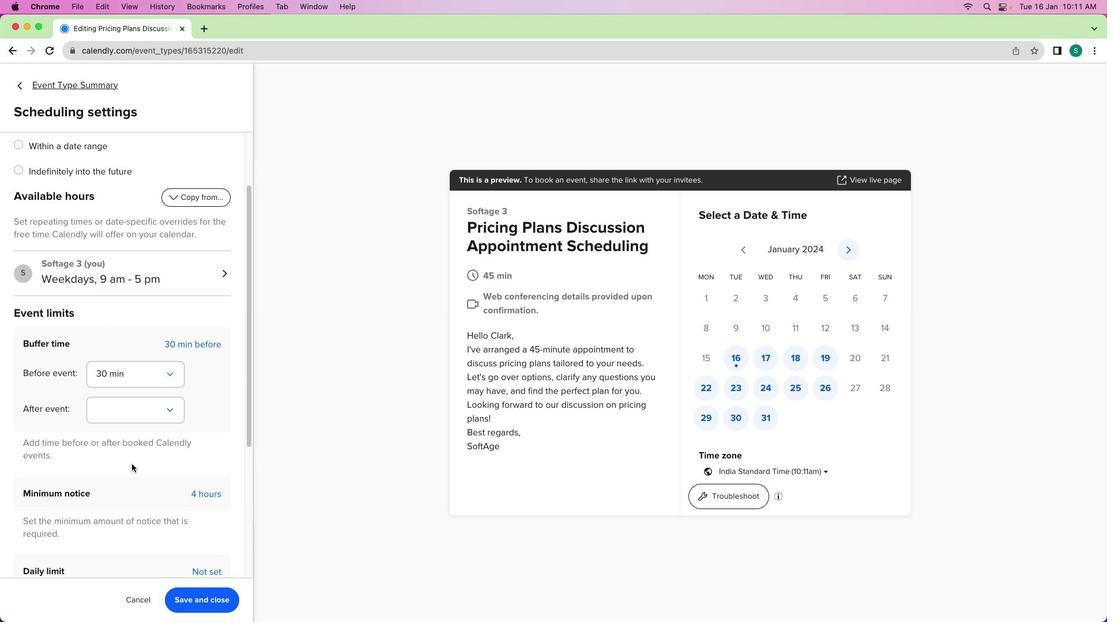 
Action: Mouse moved to (148, 420)
Screenshot: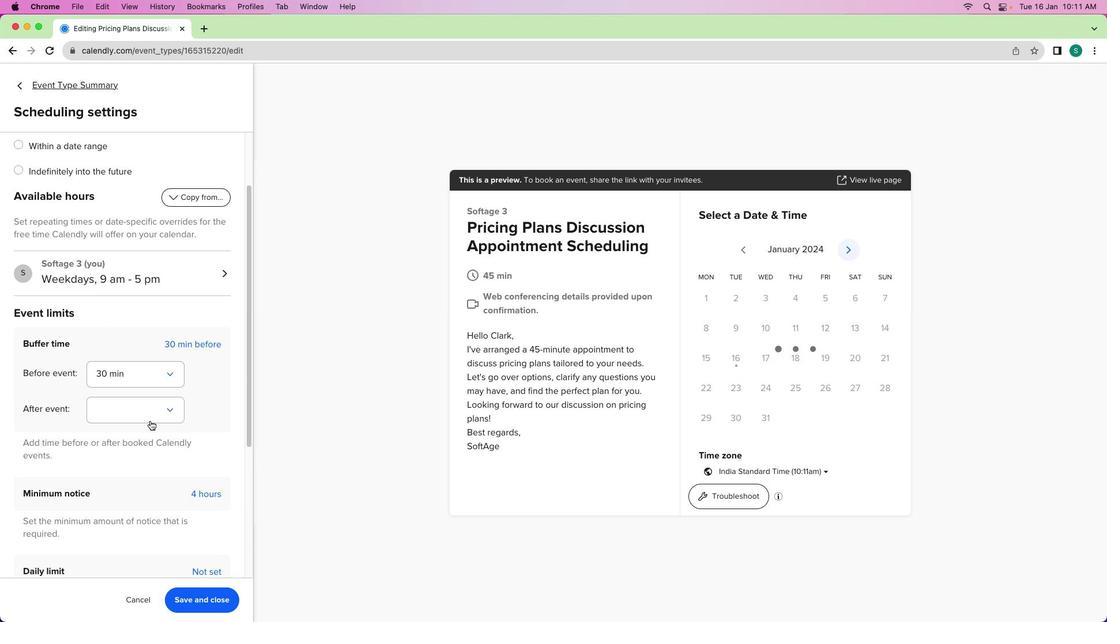
Action: Mouse pressed left at (148, 420)
Screenshot: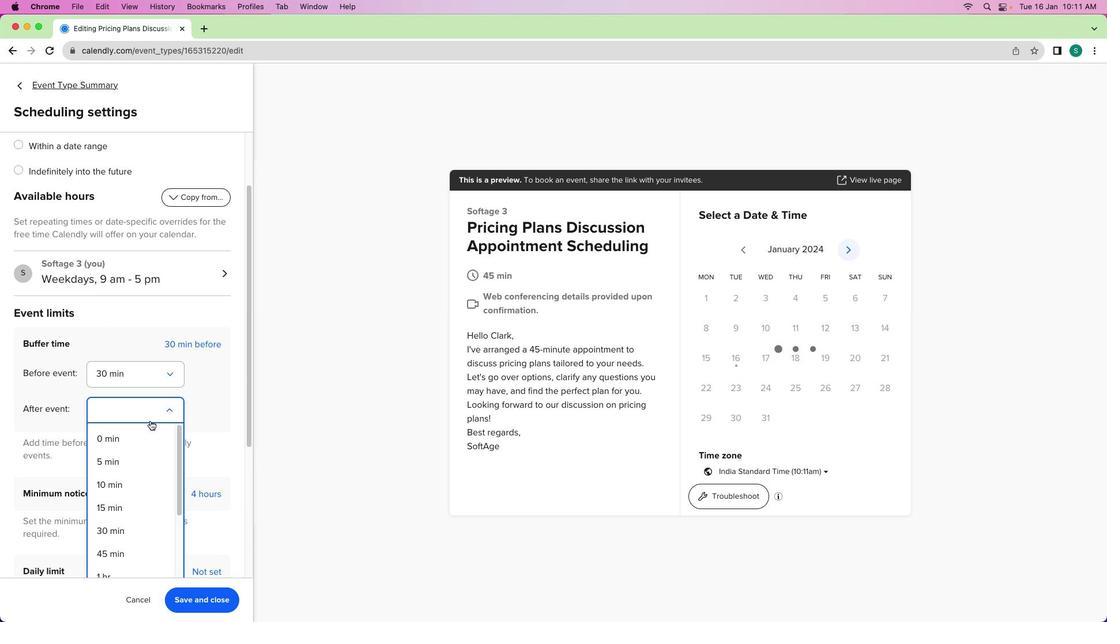 
Action: Mouse moved to (126, 471)
Screenshot: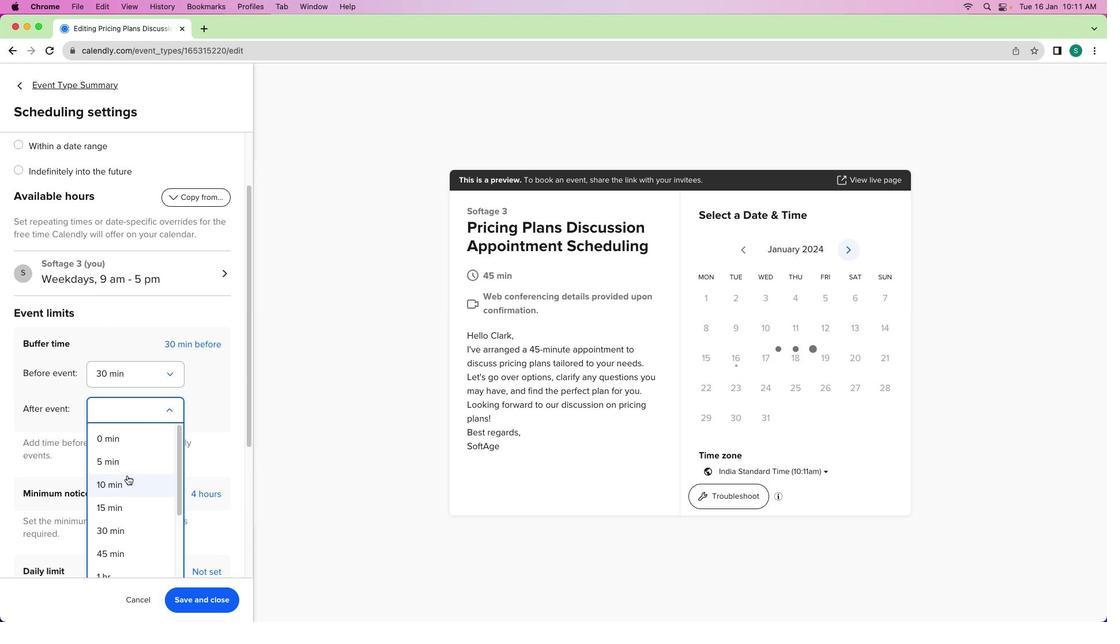 
Action: Mouse pressed left at (126, 471)
Screenshot: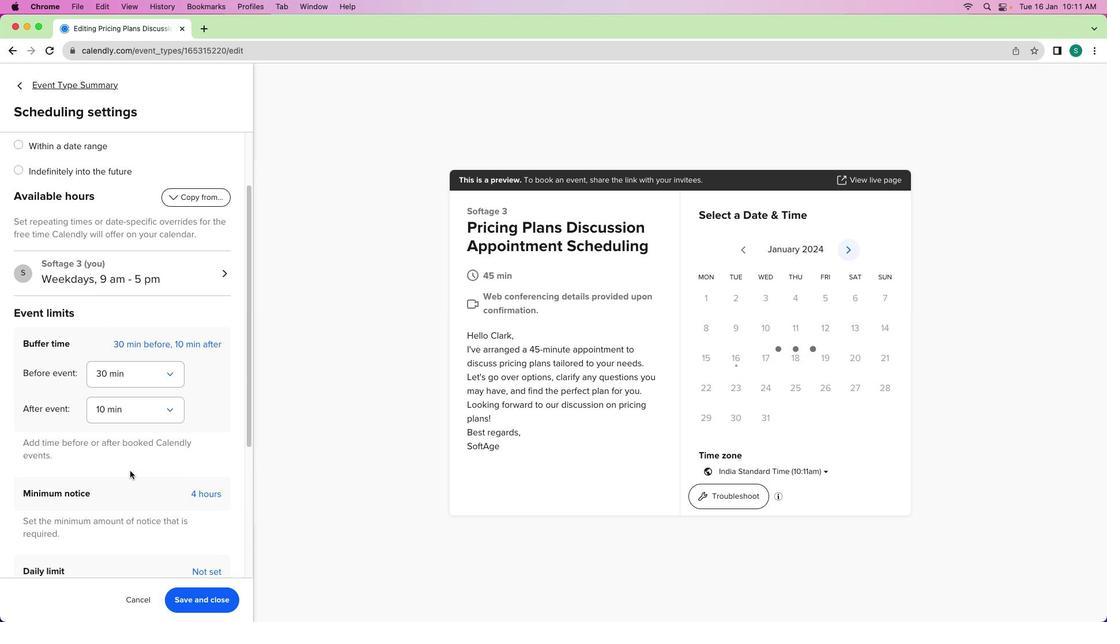 
Action: Mouse moved to (135, 437)
Screenshot: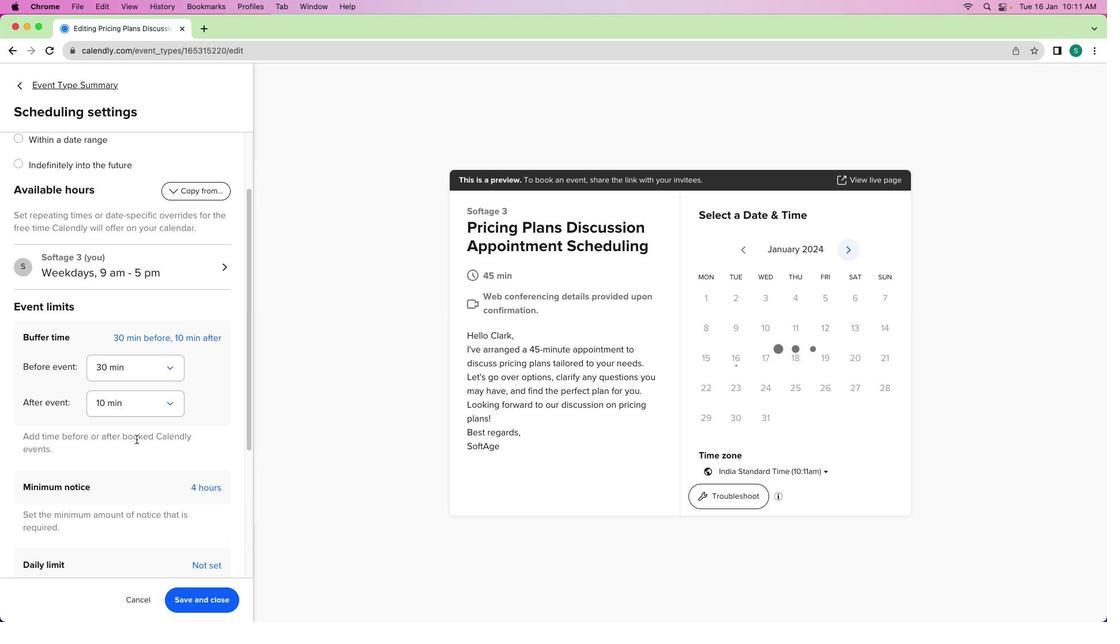 
Action: Mouse scrolled (135, 437) with delta (11, 19)
Screenshot: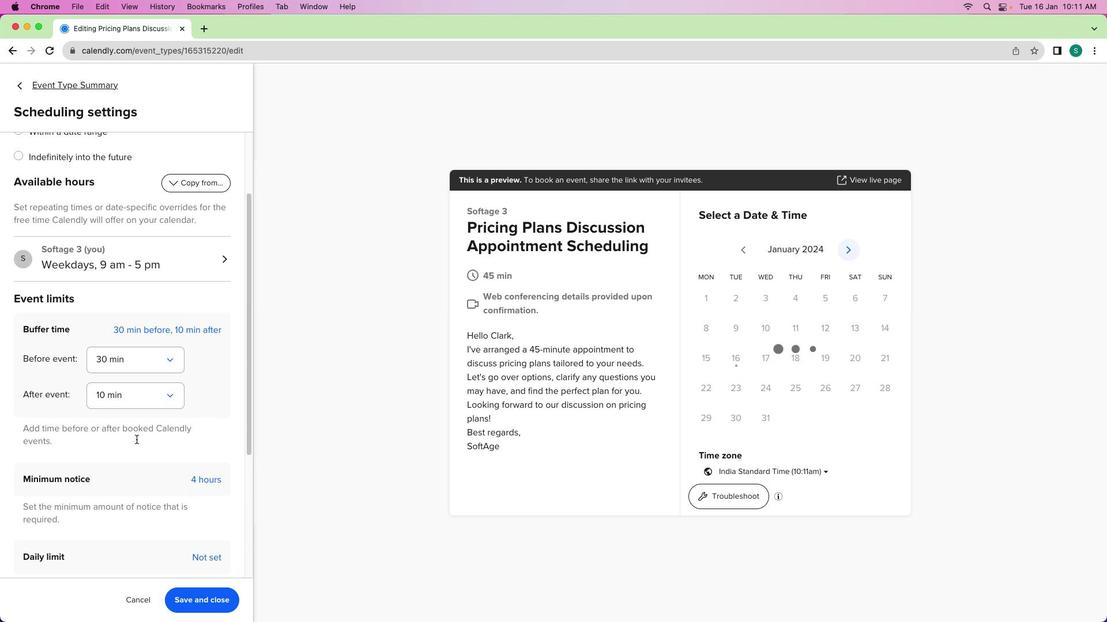 
Action: Mouse scrolled (135, 437) with delta (11, 19)
Screenshot: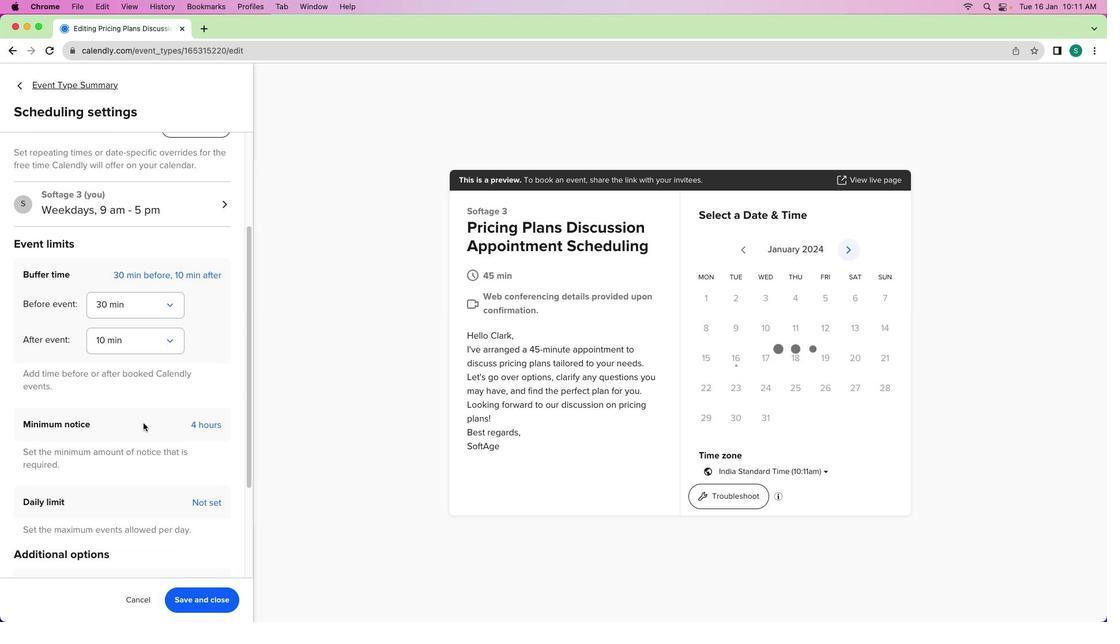 
Action: Mouse scrolled (135, 437) with delta (11, 19)
Screenshot: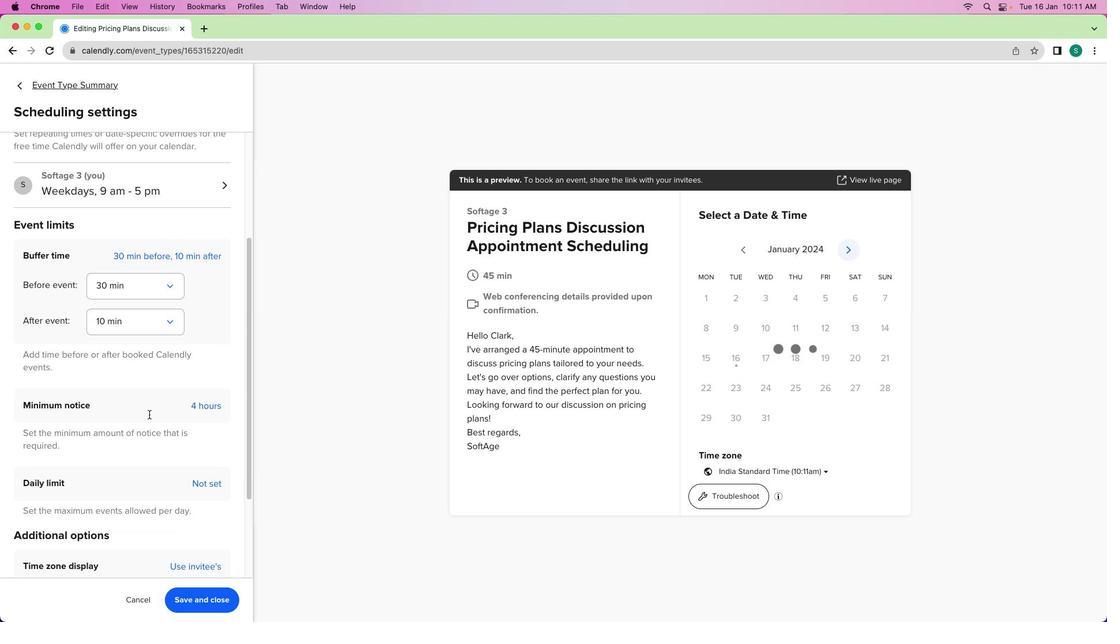 
Action: Mouse scrolled (135, 437) with delta (11, 18)
Screenshot: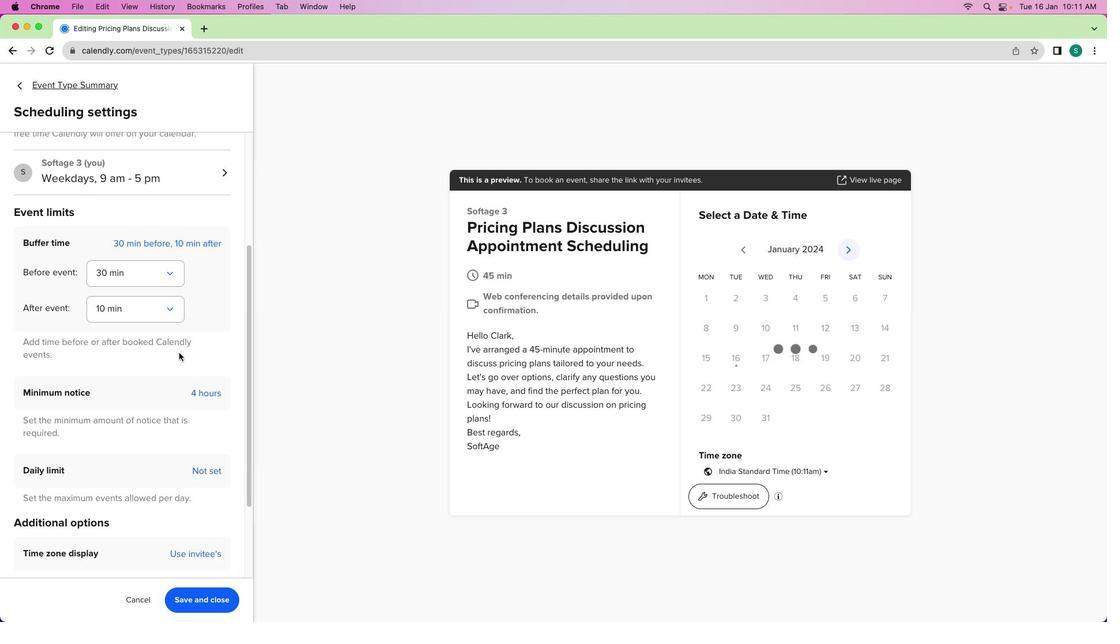 
Action: Mouse moved to (172, 248)
Screenshot: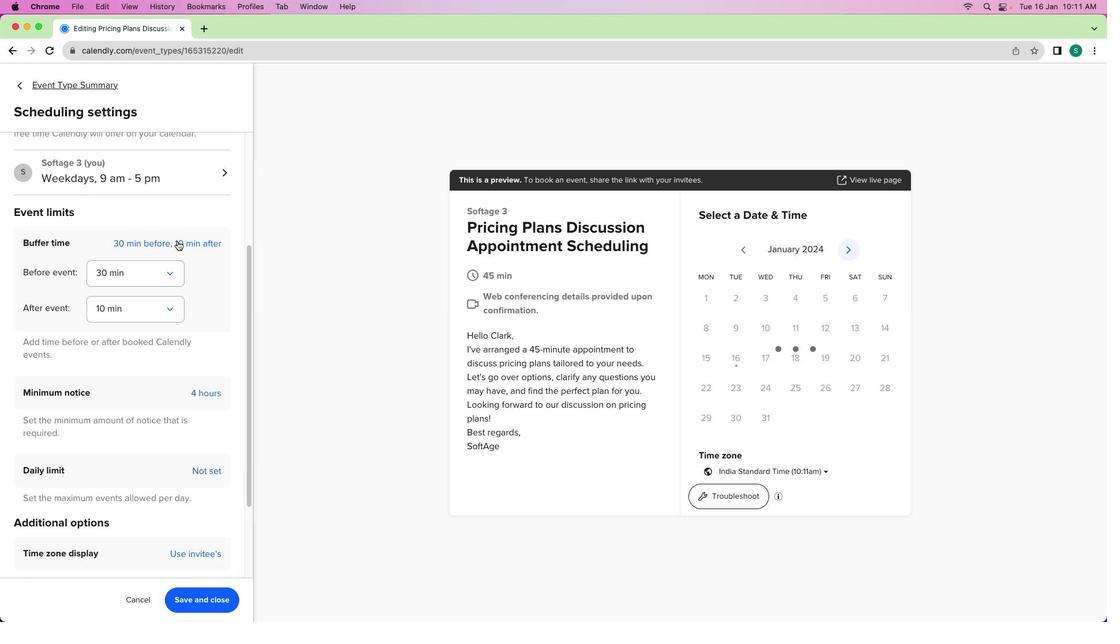 
Action: Mouse pressed left at (172, 248)
Screenshot: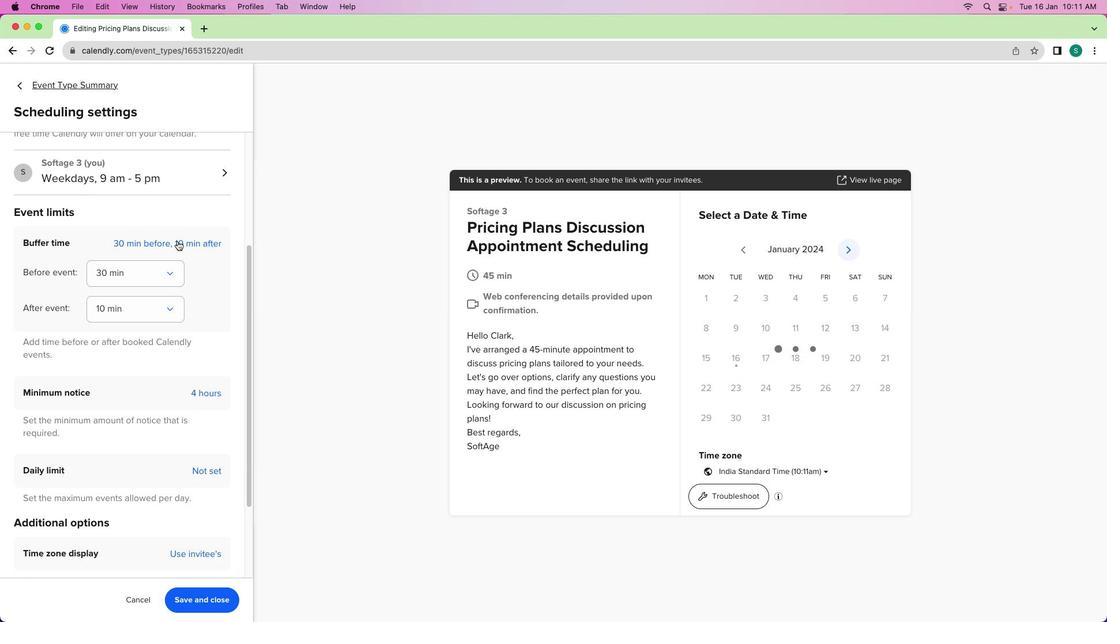 
Action: Mouse moved to (198, 324)
Screenshot: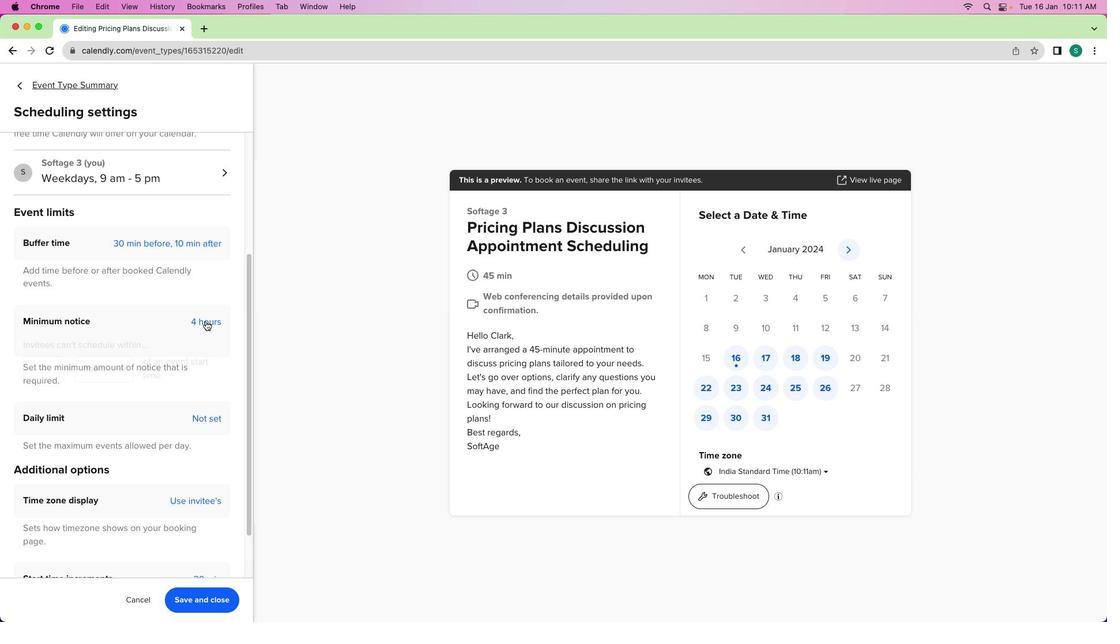 
Action: Mouse pressed left at (198, 324)
Screenshot: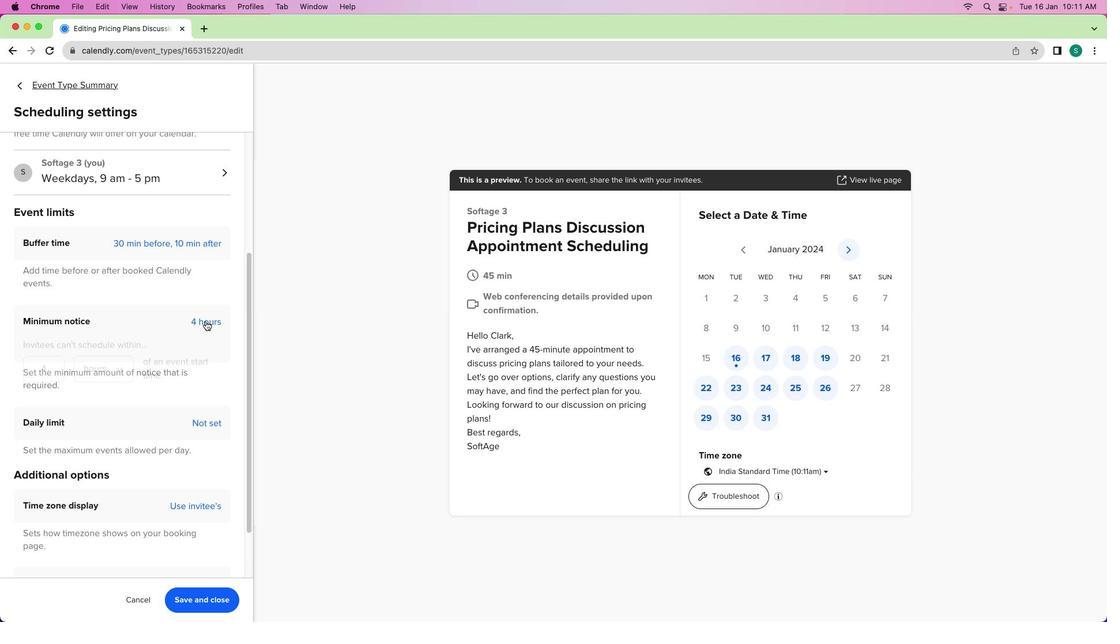 
Action: Mouse moved to (48, 374)
Screenshot: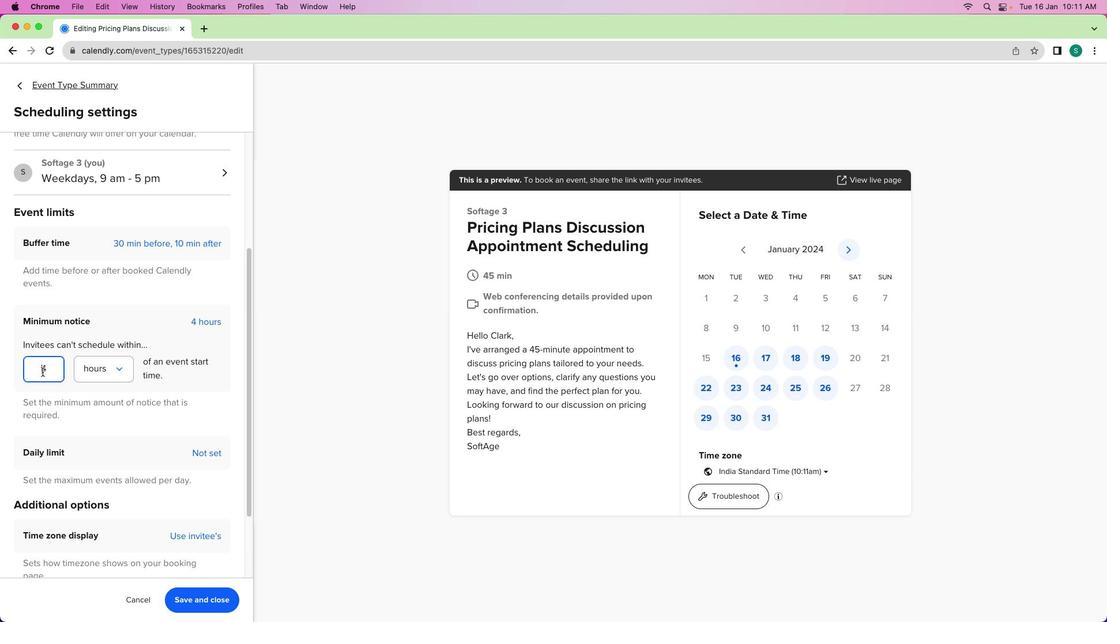 
Action: Mouse pressed left at (48, 374)
Screenshot: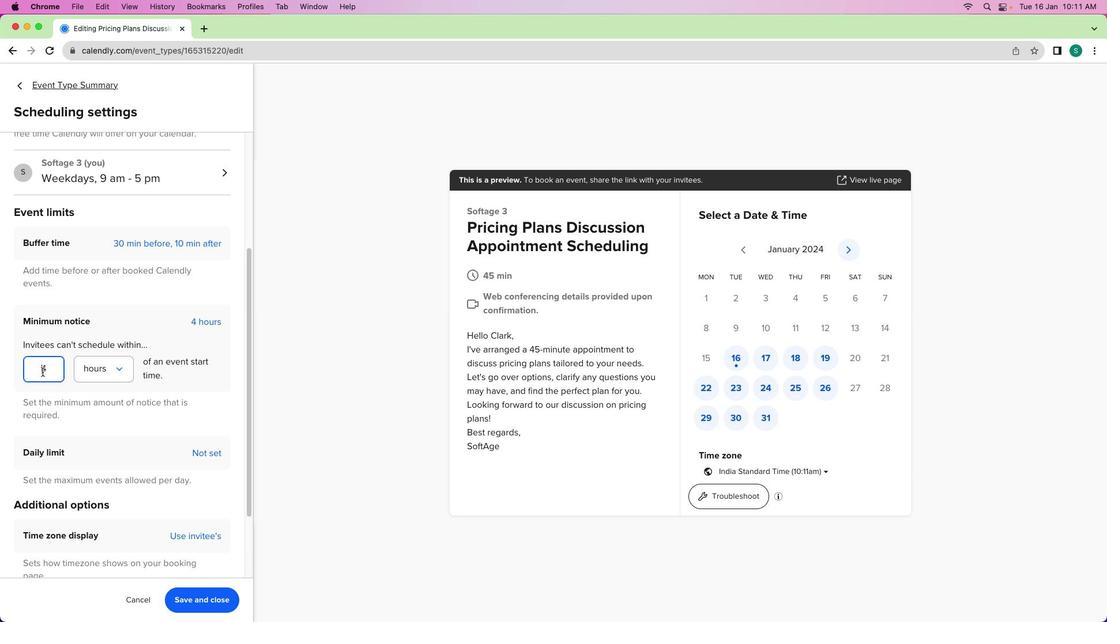 
Action: Mouse moved to (50, 371)
Screenshot: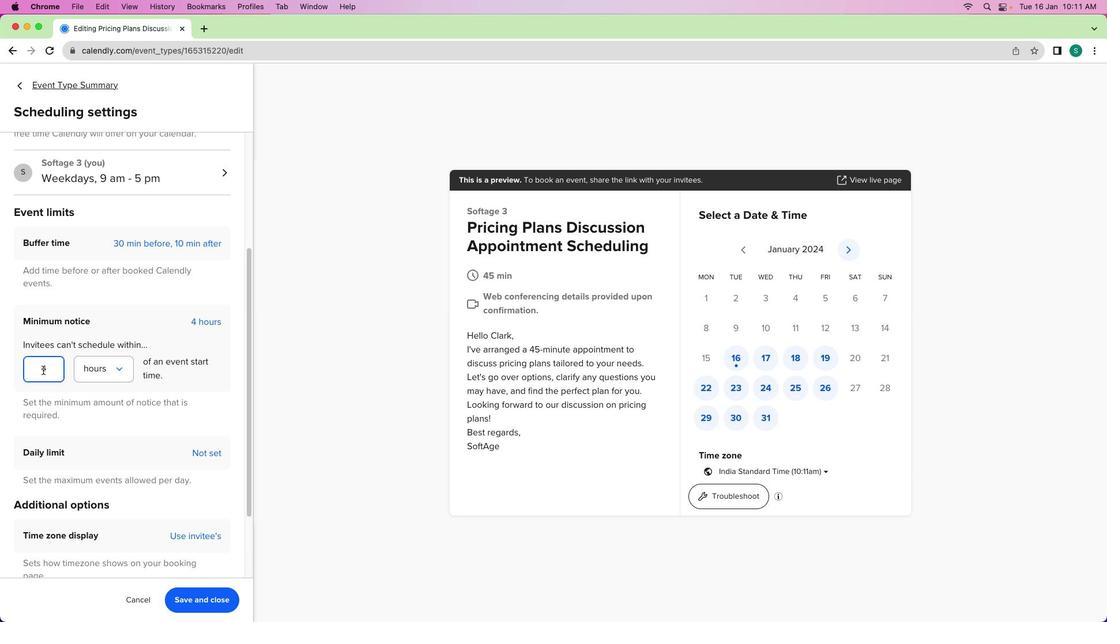 
Action: Key pressed Key.rightKey.backspace'1'
Screenshot: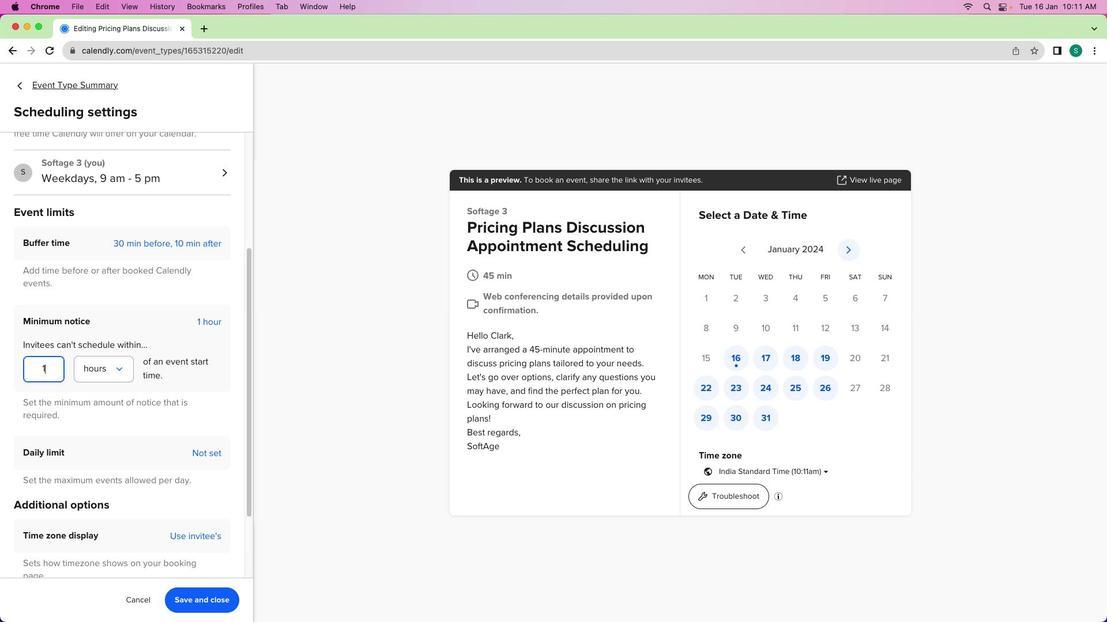 
Action: Mouse moved to (97, 367)
Screenshot: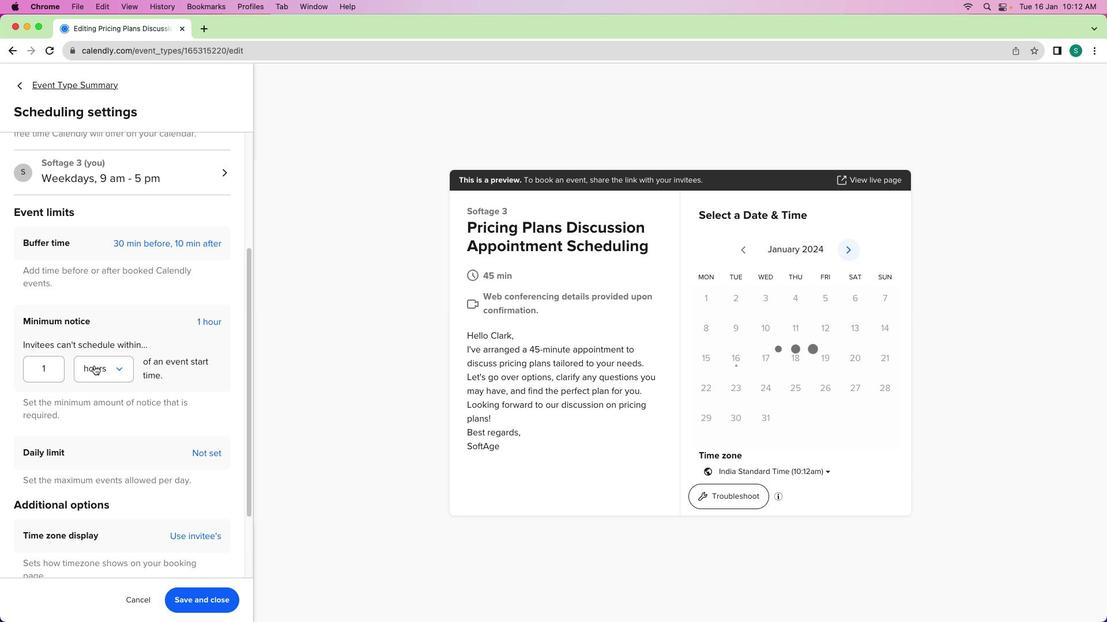 
Action: Mouse pressed left at (97, 367)
Screenshot: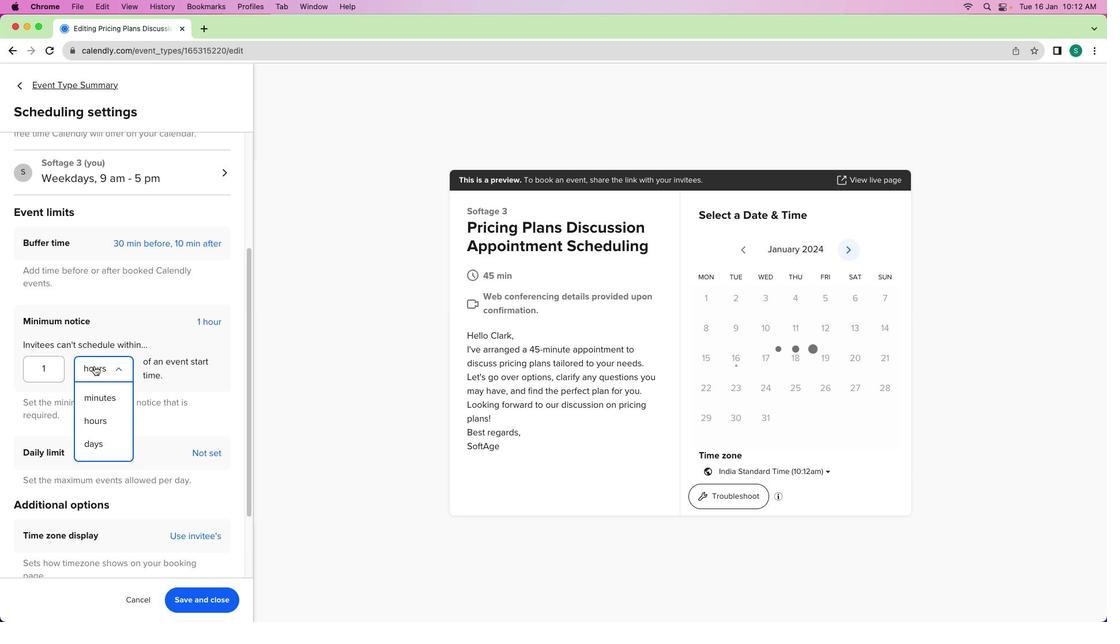 
Action: Mouse moved to (102, 437)
Screenshot: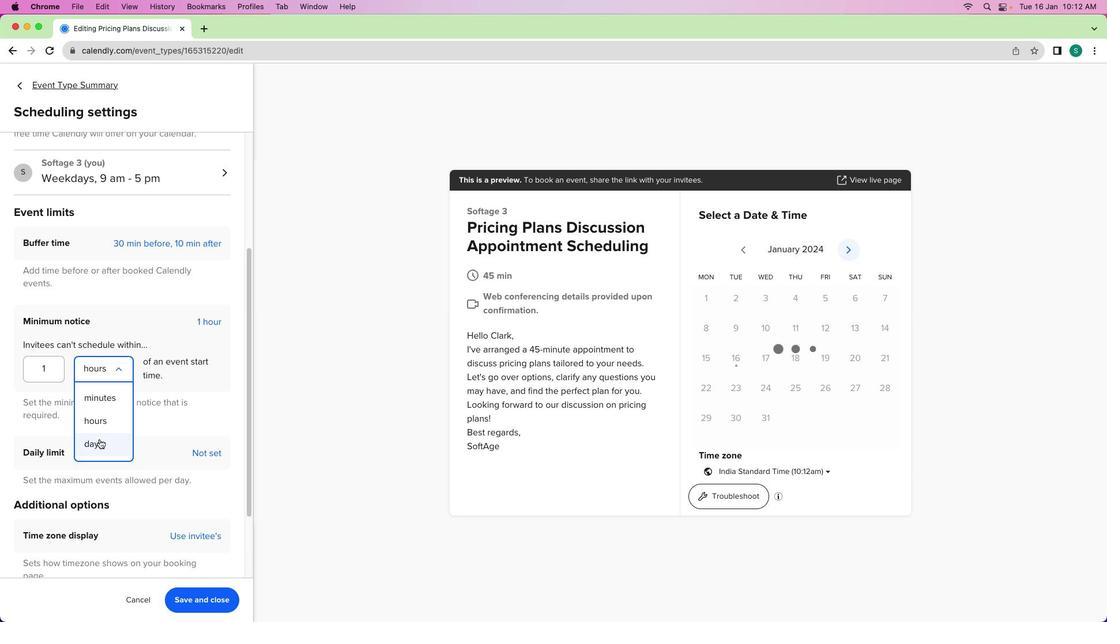 
Action: Mouse pressed left at (102, 437)
Screenshot: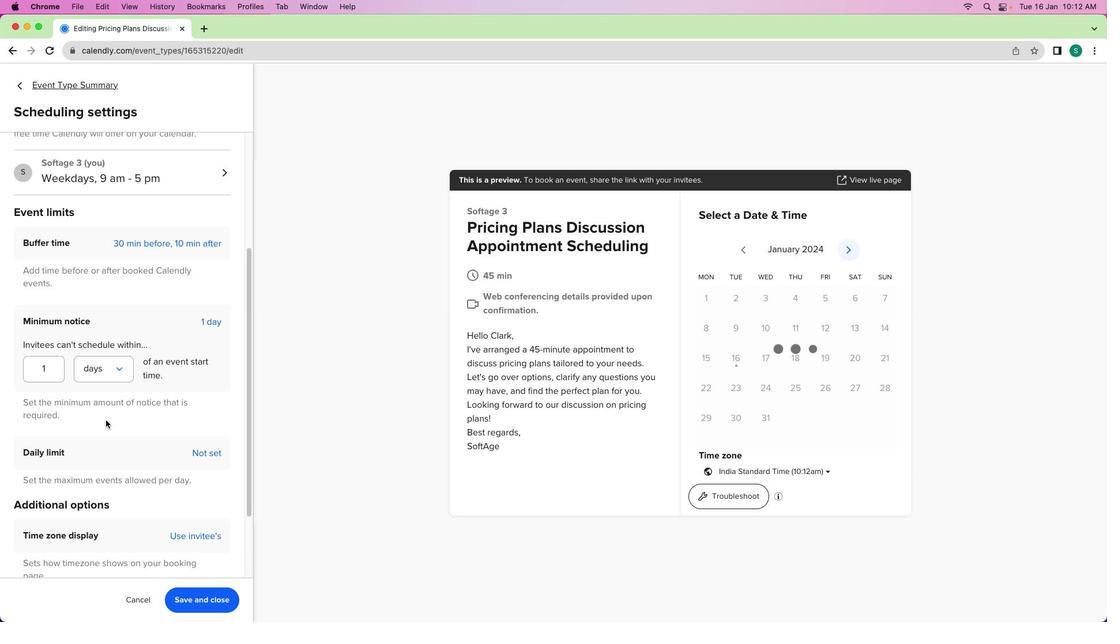 
Action: Mouse moved to (209, 331)
Screenshot: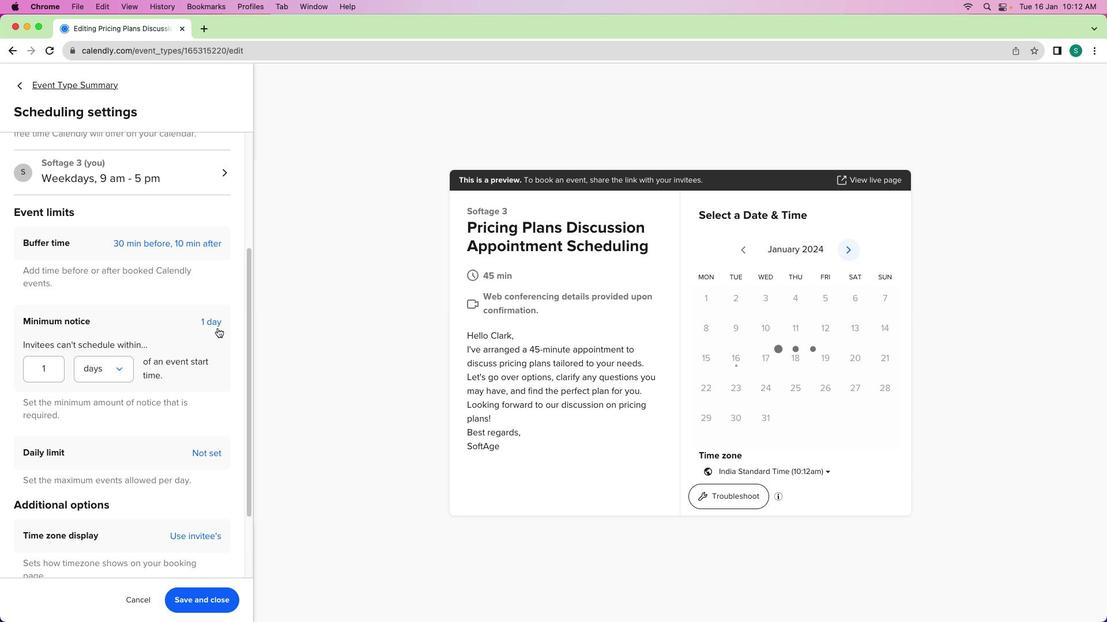 
Action: Mouse pressed left at (209, 331)
Screenshot: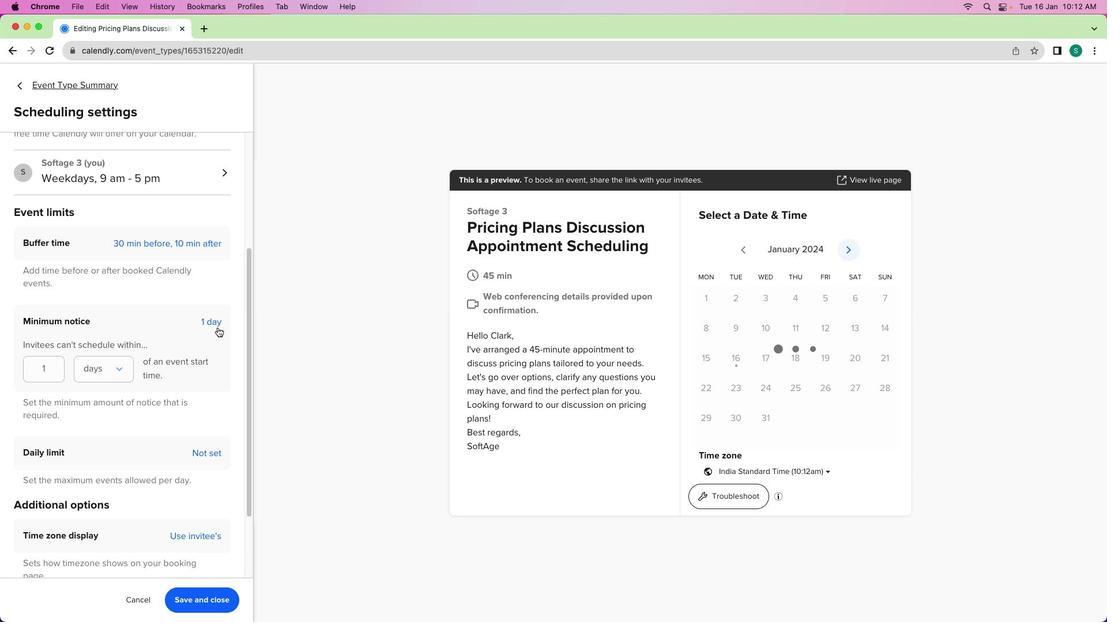 
Action: Mouse moved to (203, 338)
Screenshot: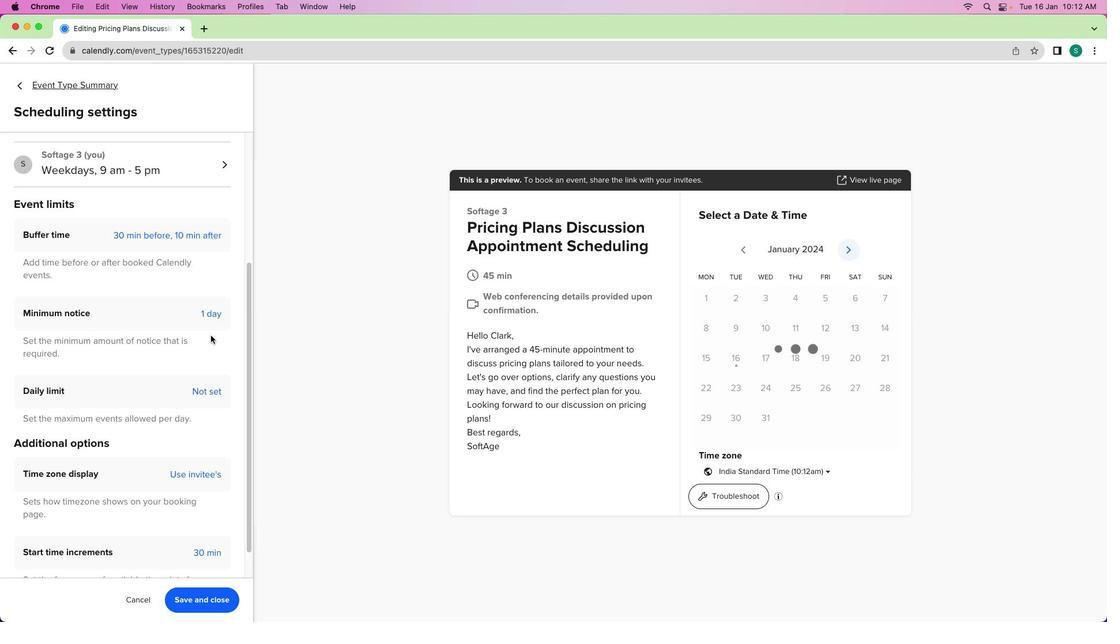 
Action: Mouse scrolled (203, 338) with delta (11, 19)
Screenshot: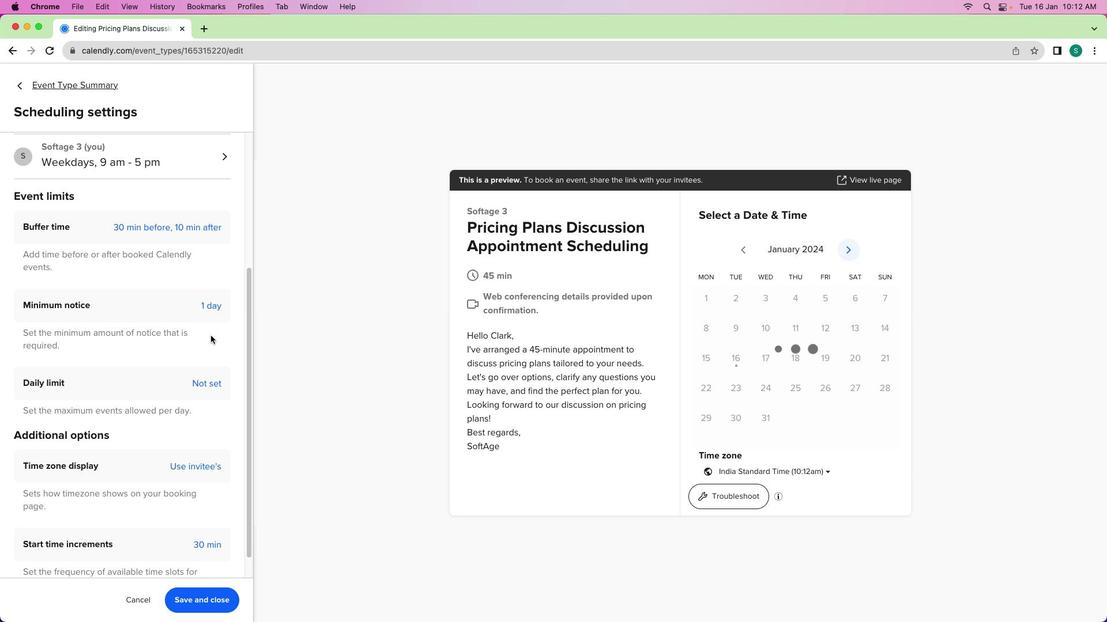 
Action: Mouse scrolled (203, 338) with delta (11, 19)
Screenshot: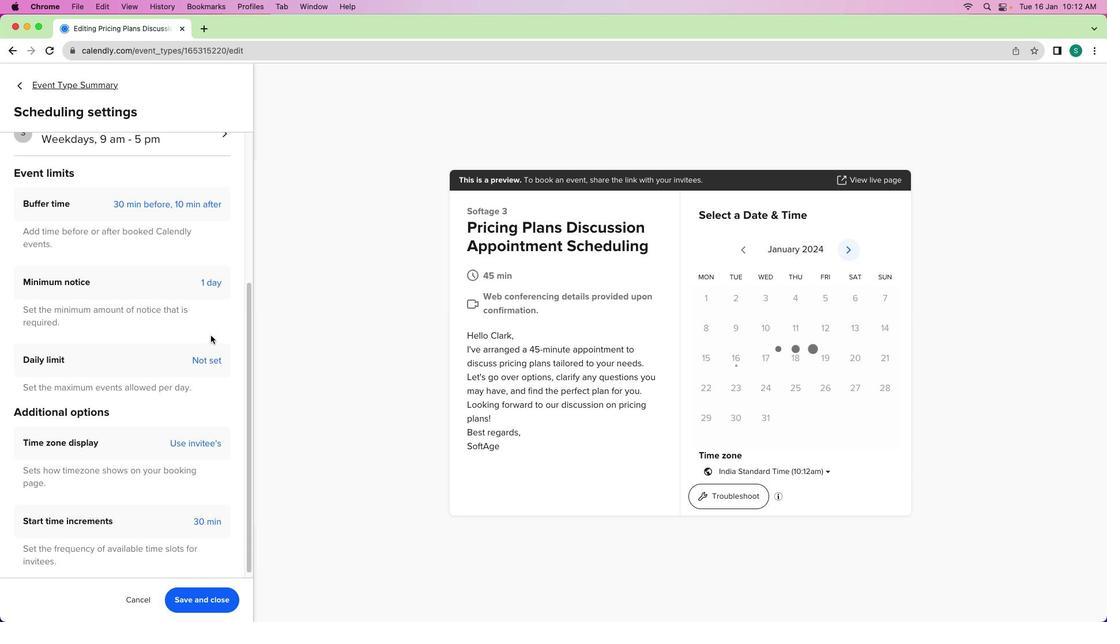
Action: Mouse scrolled (203, 338) with delta (11, 18)
Screenshot: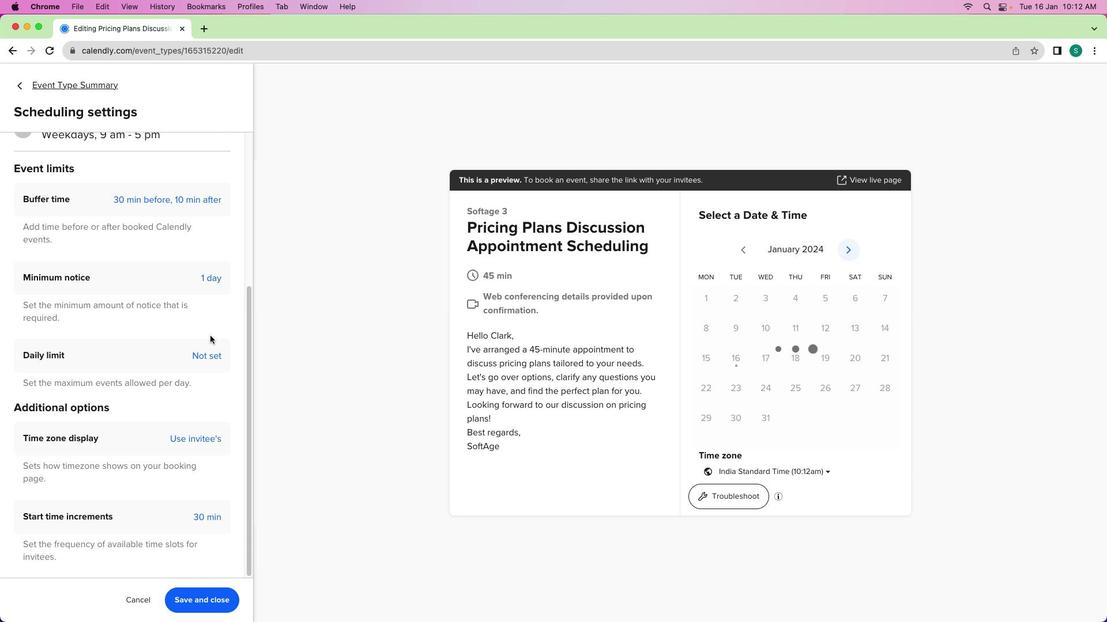 
Action: Mouse scrolled (203, 338) with delta (11, 18)
Screenshot: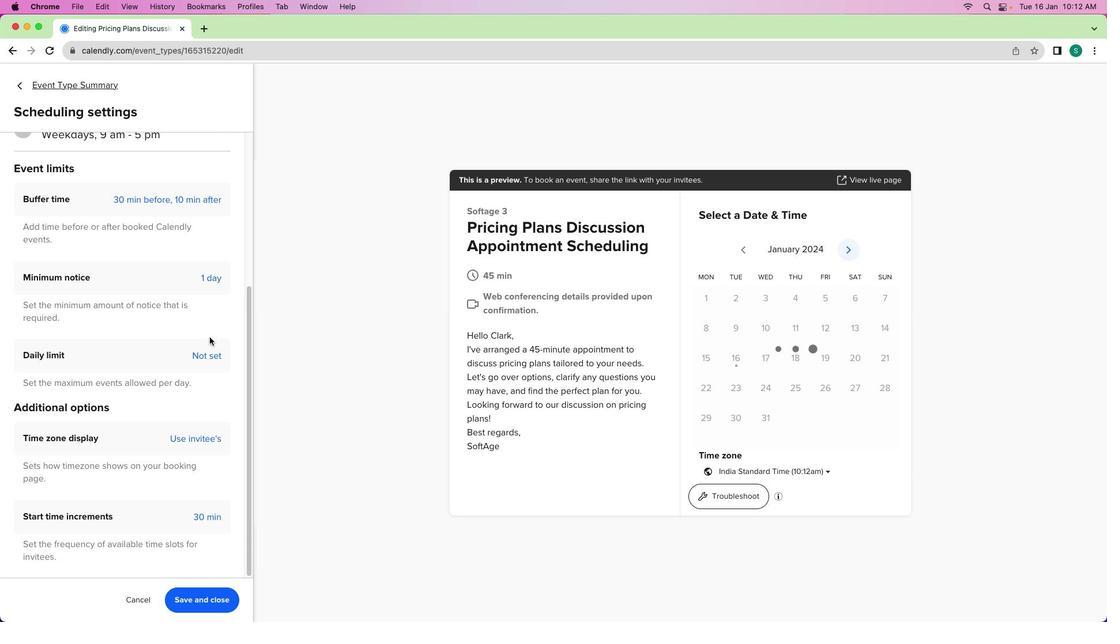 
Action: Mouse moved to (214, 600)
Screenshot: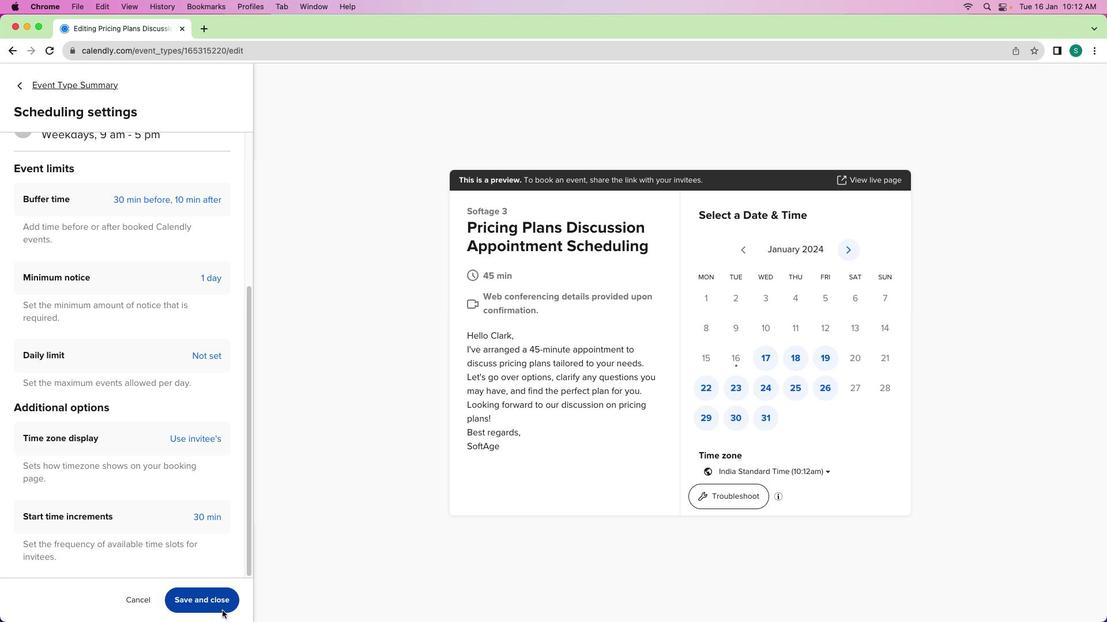 
Action: Mouse pressed left at (214, 600)
Screenshot: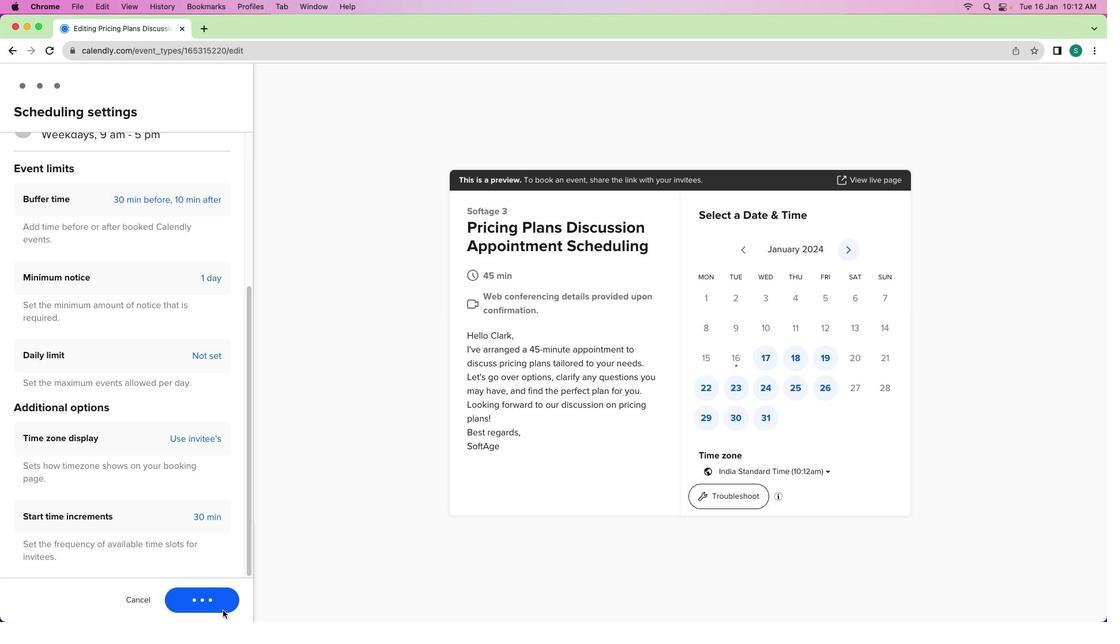 
Action: Mouse moved to (37, 100)
Screenshot: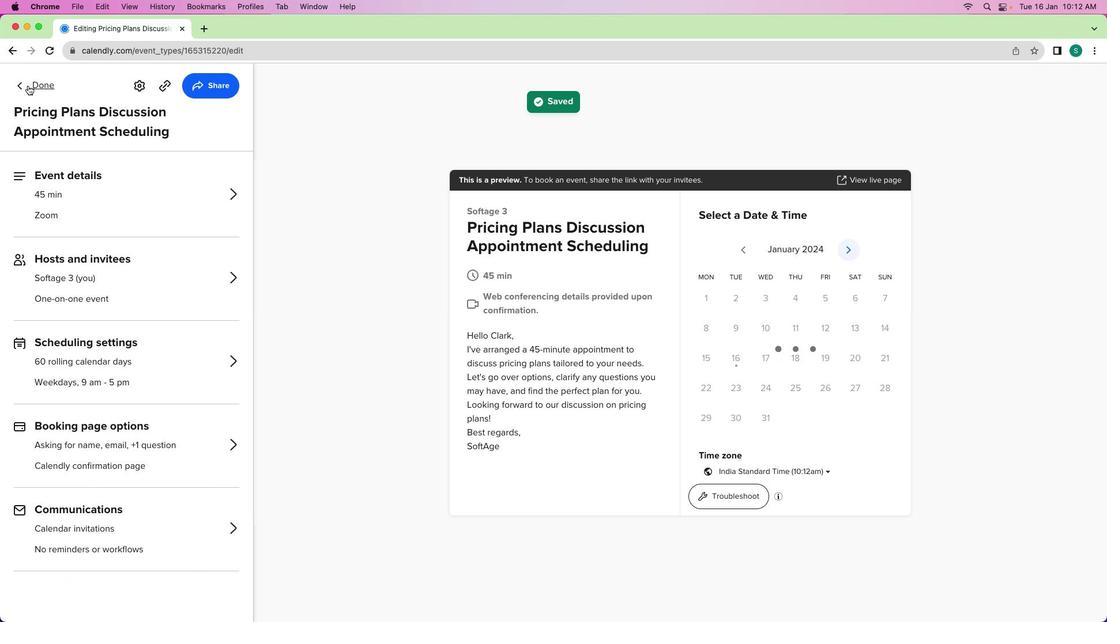 
Action: Mouse pressed left at (37, 100)
Screenshot: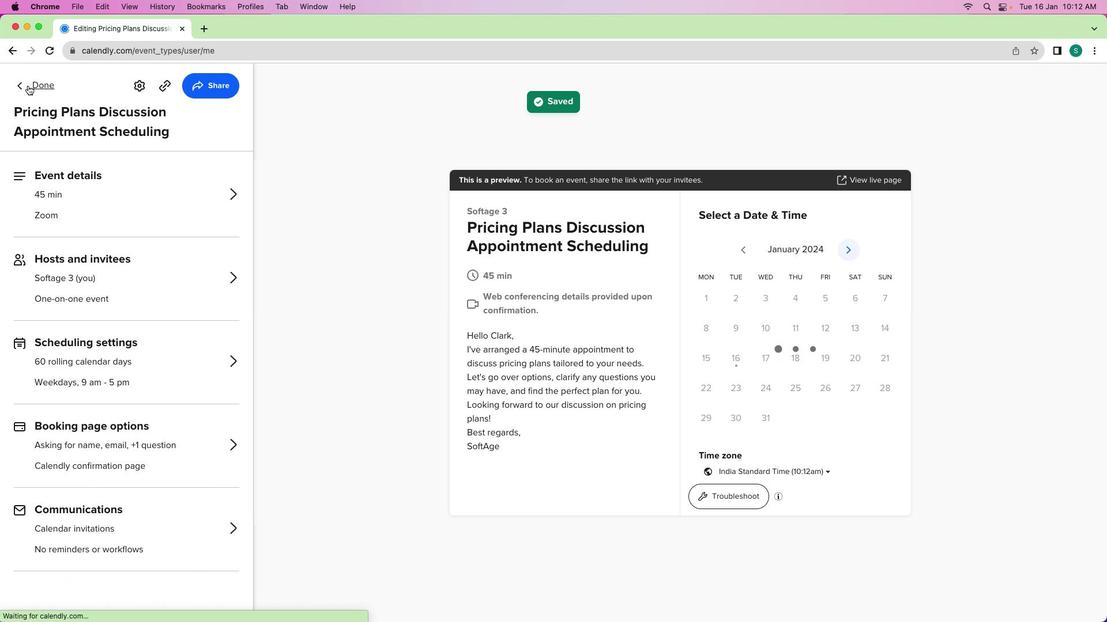 
Action: Mouse moved to (379, 371)
Screenshot: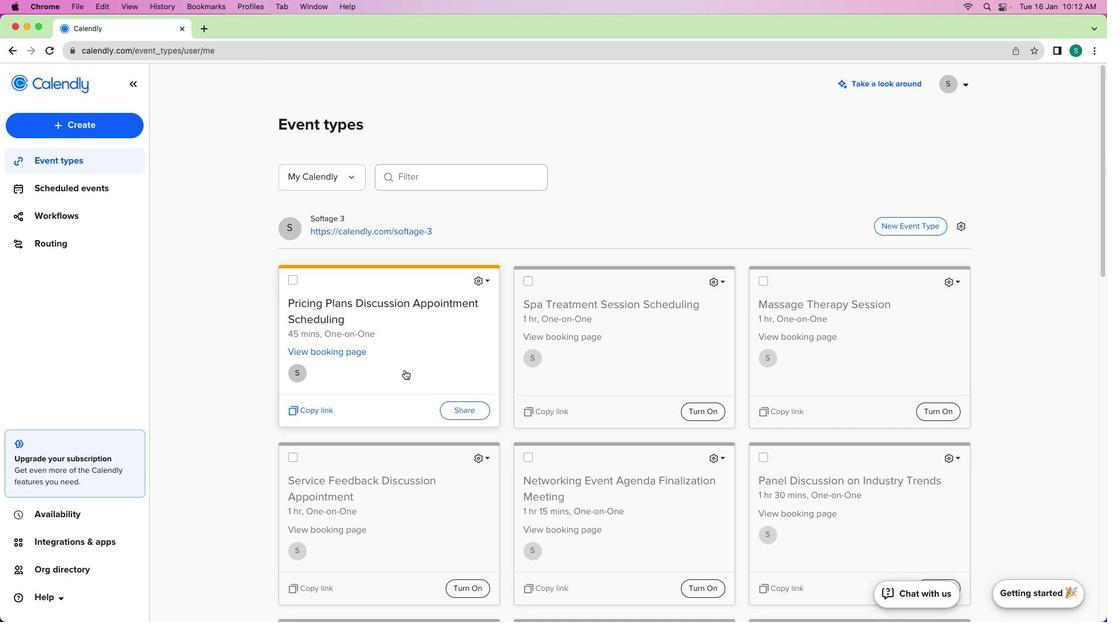 
